 Task: For heading Use Italics EB Garamond with dark grey 1 1 colour & bold.  font size for heading20,  'Change the font style of data to'Impact and font size to 12,  Change the alignment of both headline & data to Align center.  In the sheet  CashExpenses templates
Action: Mouse moved to (84, 137)
Screenshot: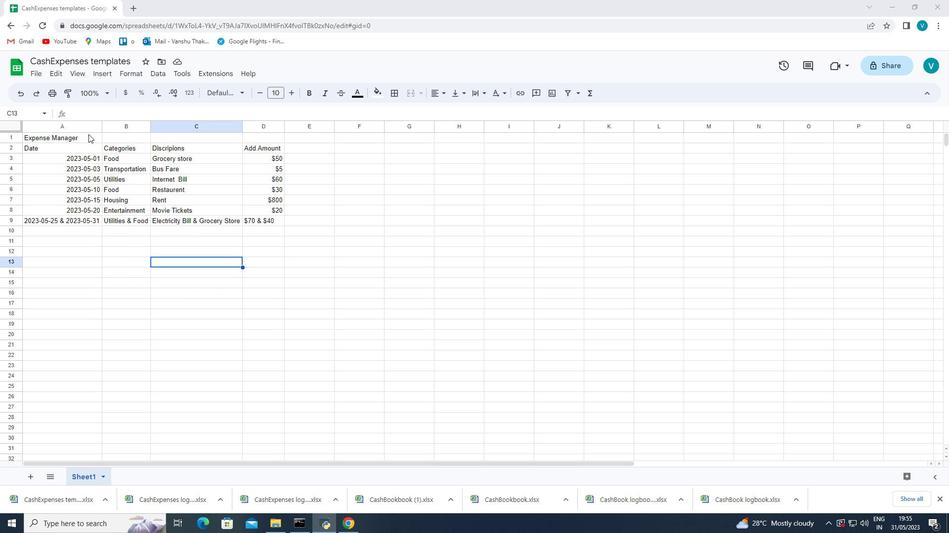 
Action: Mouse pressed left at (84, 137)
Screenshot: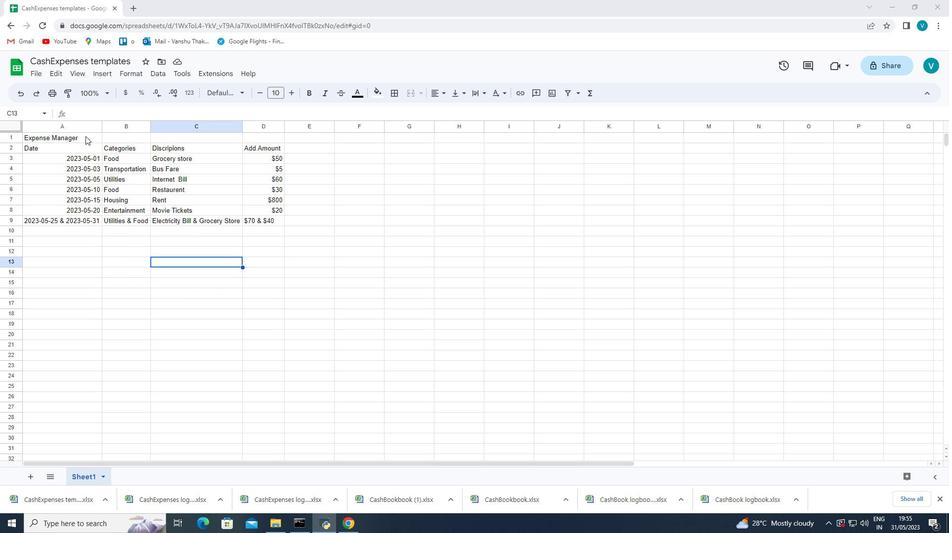 
Action: Mouse moved to (225, 95)
Screenshot: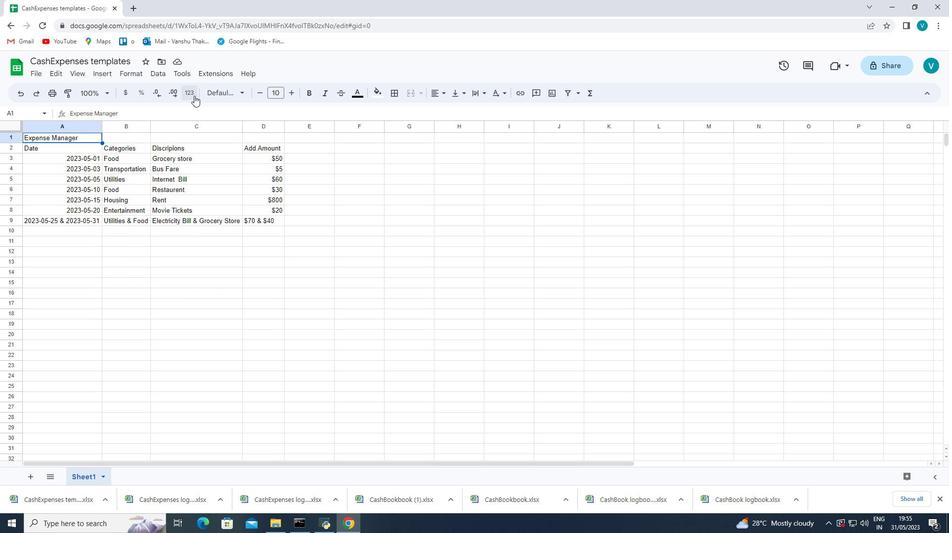 
Action: Mouse pressed left at (225, 95)
Screenshot: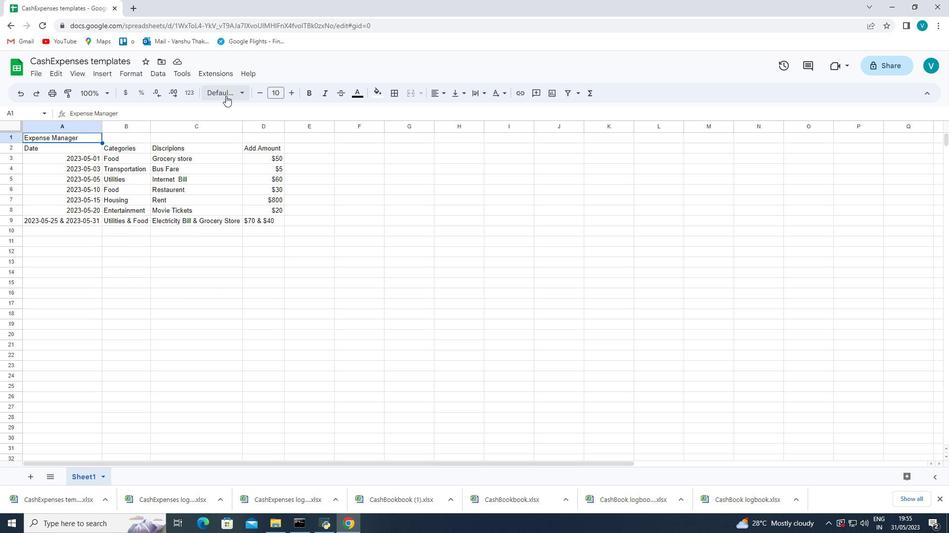 
Action: Mouse moved to (263, 222)
Screenshot: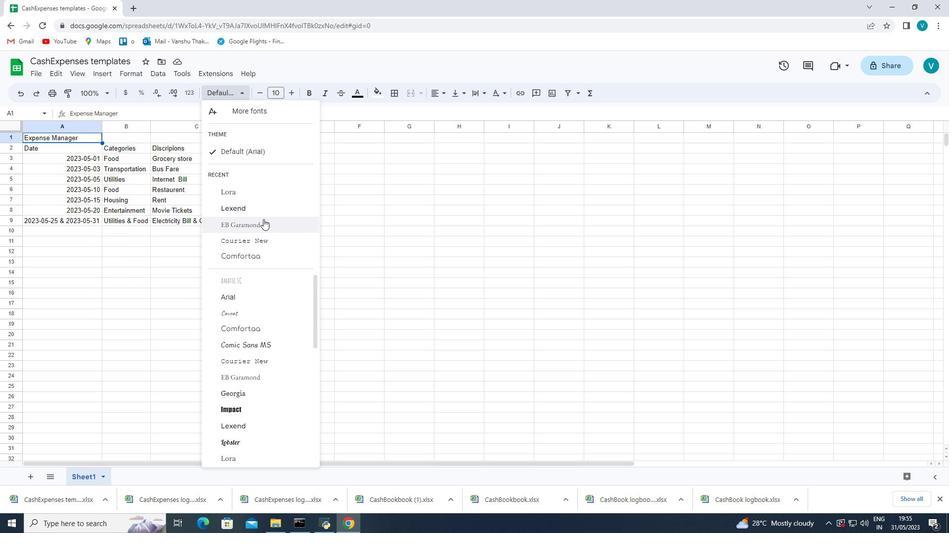 
Action: Mouse pressed left at (263, 222)
Screenshot: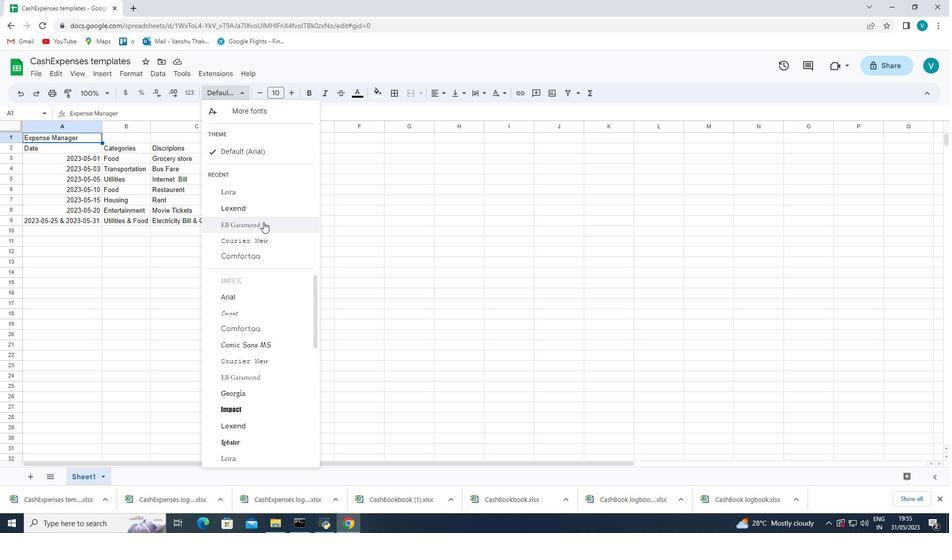 
Action: Mouse moved to (363, 92)
Screenshot: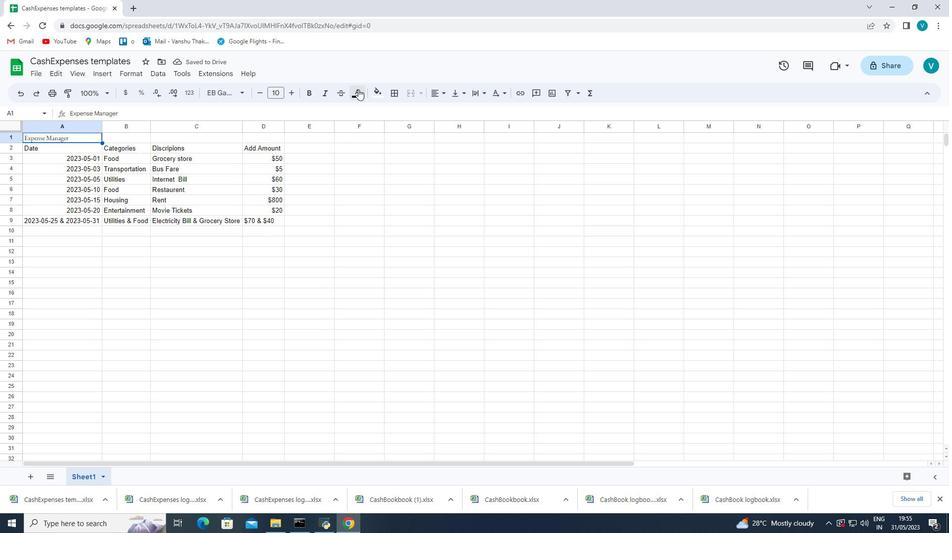 
Action: Mouse pressed left at (363, 92)
Screenshot: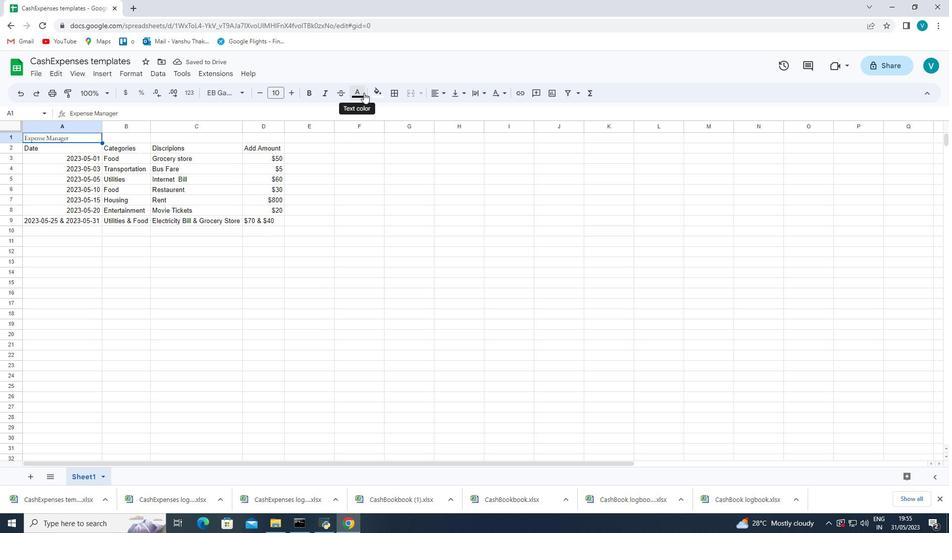 
Action: Mouse moved to (400, 129)
Screenshot: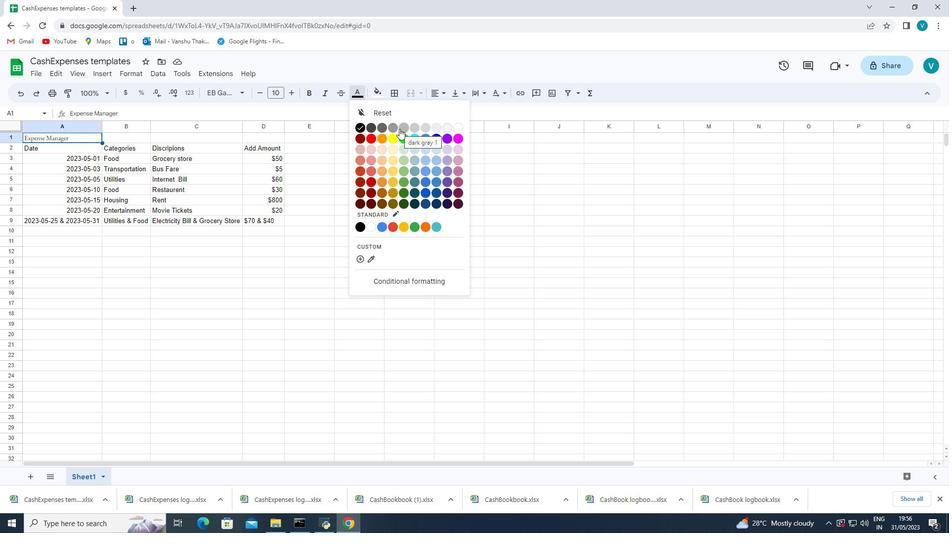 
Action: Mouse pressed left at (400, 129)
Screenshot: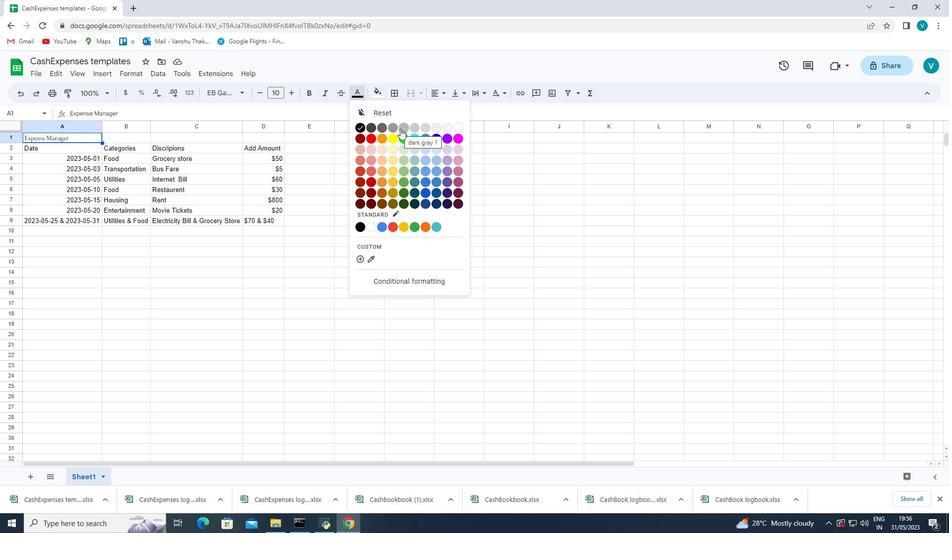 
Action: Mouse moved to (302, 92)
Screenshot: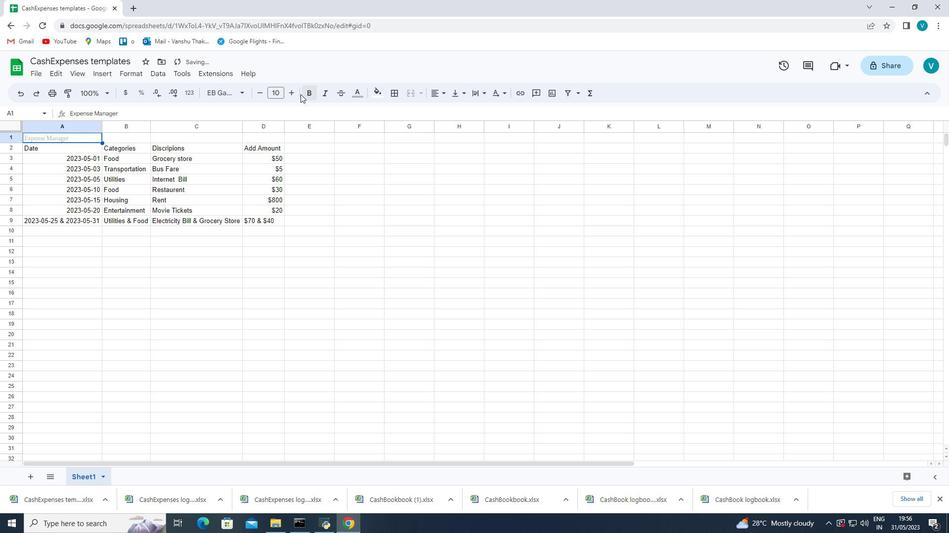 
Action: Mouse pressed left at (302, 92)
Screenshot: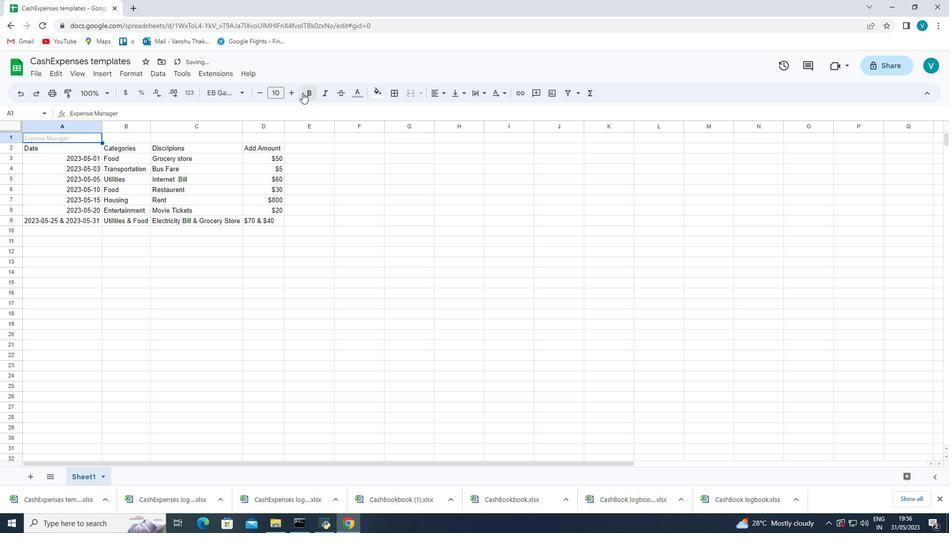
Action: Mouse moved to (289, 94)
Screenshot: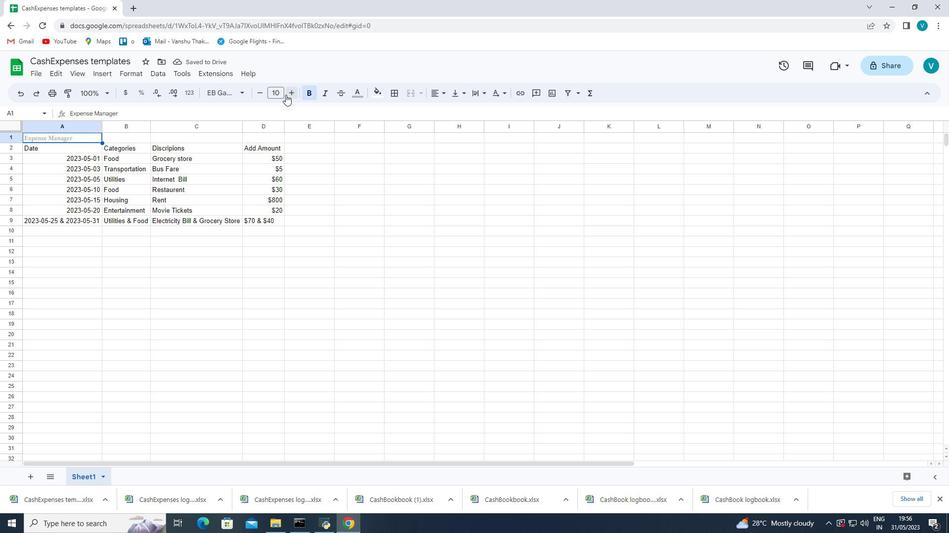
Action: Mouse pressed left at (289, 94)
Screenshot: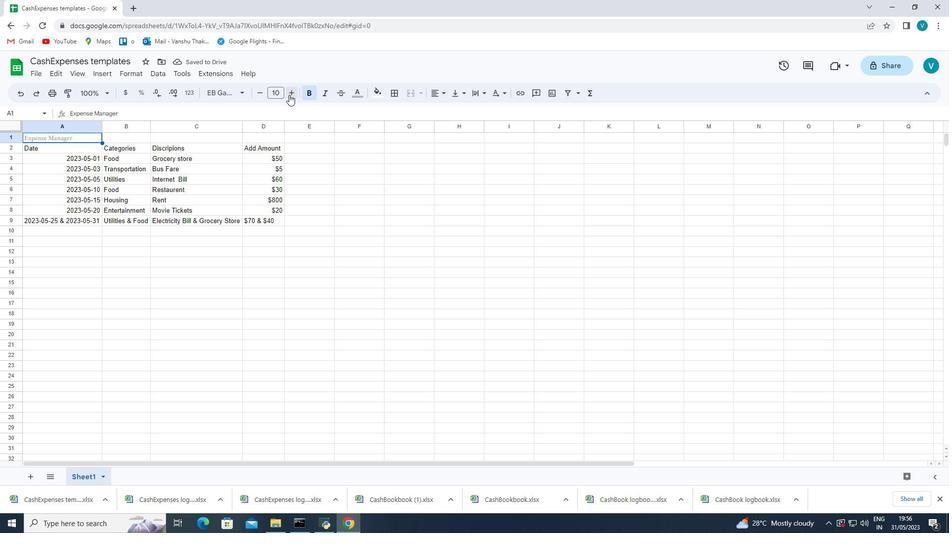 
Action: Mouse pressed left at (289, 94)
Screenshot: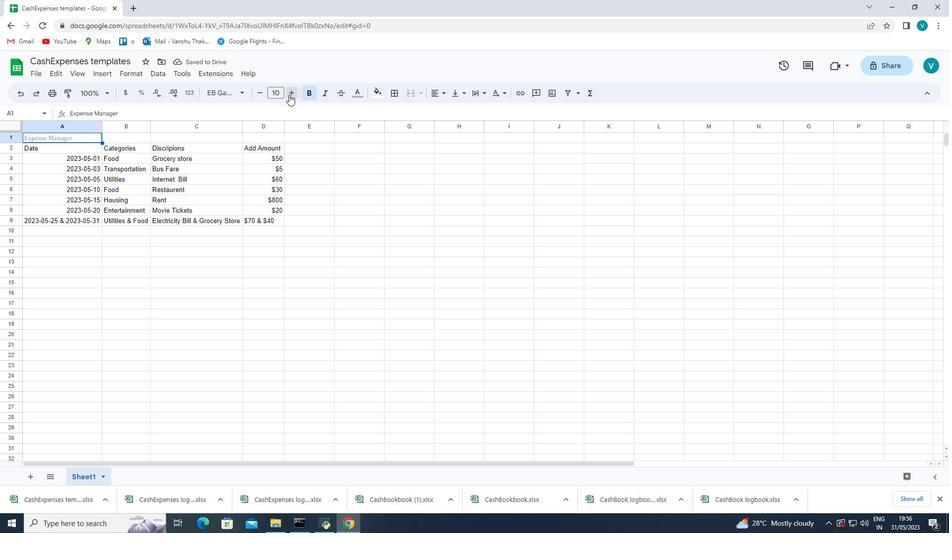 
Action: Mouse pressed left at (289, 94)
Screenshot: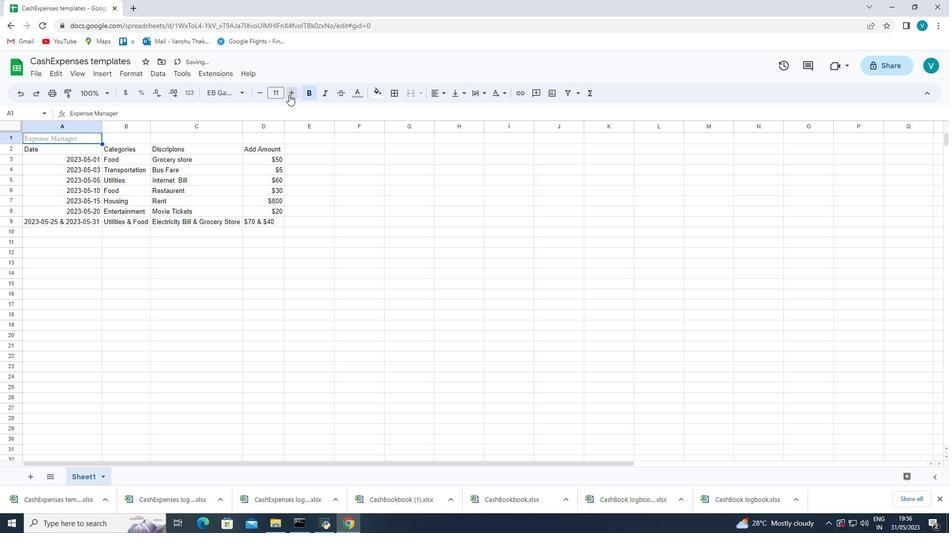 
Action: Mouse pressed left at (289, 94)
Screenshot: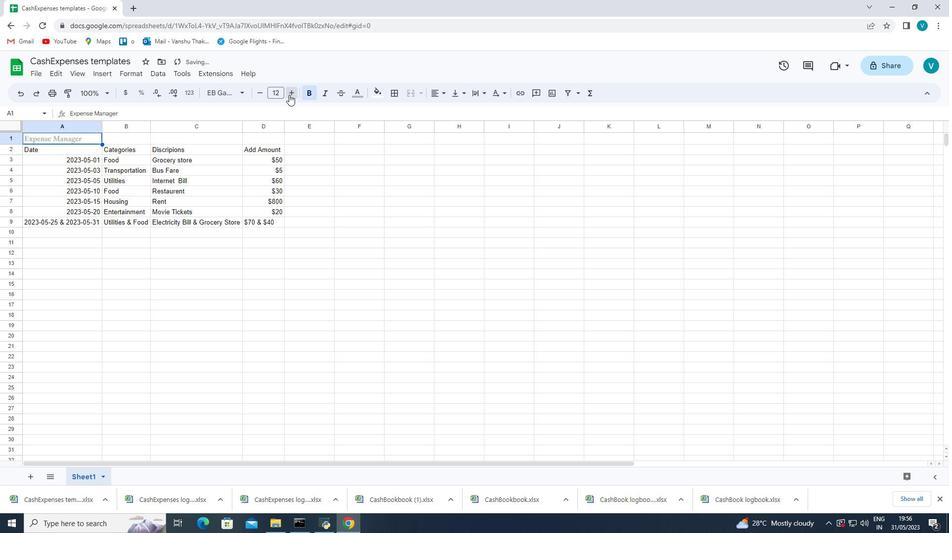 
Action: Mouse pressed left at (289, 94)
Screenshot: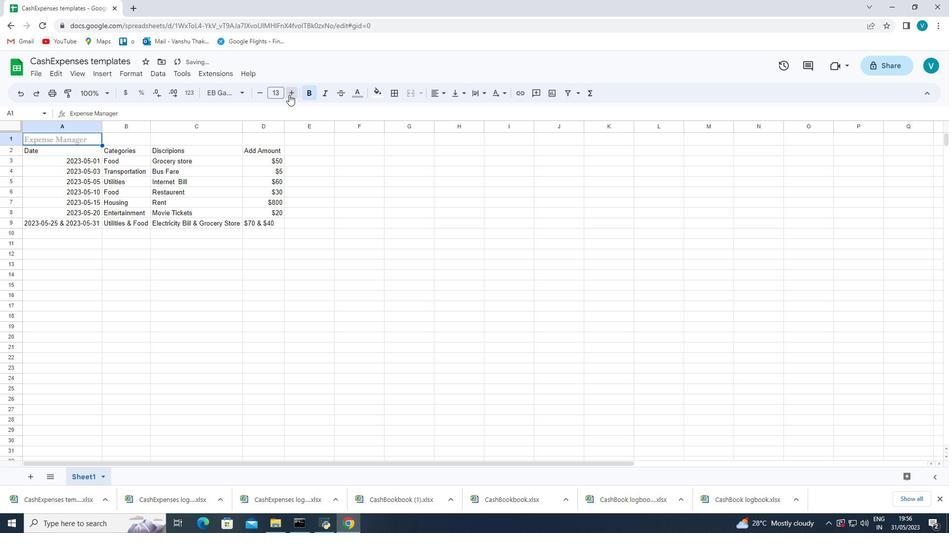 
Action: Mouse pressed left at (289, 94)
Screenshot: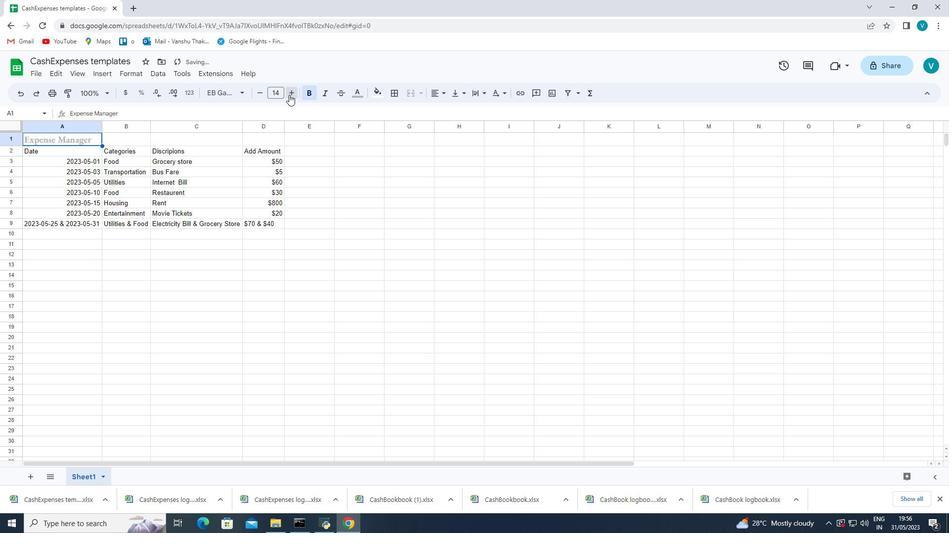
Action: Mouse pressed left at (289, 94)
Screenshot: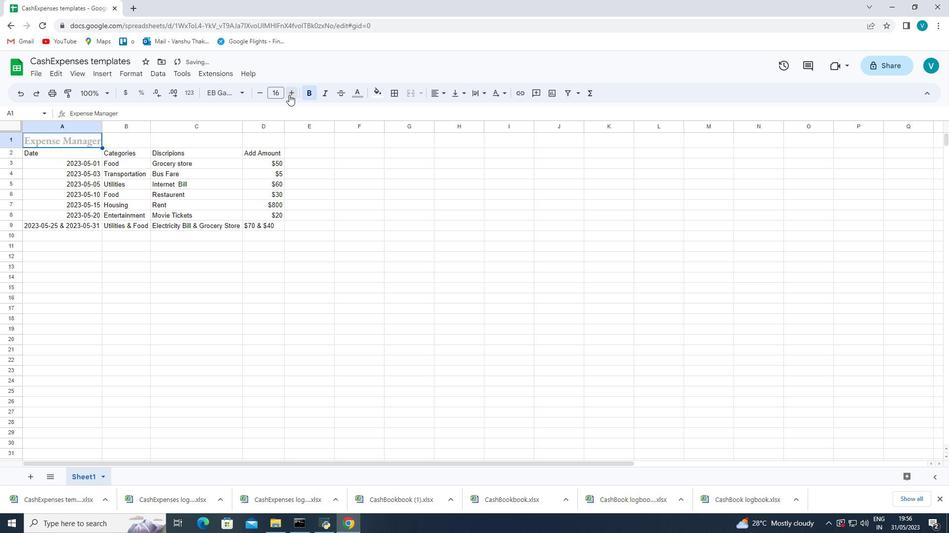 
Action: Mouse pressed left at (289, 94)
Screenshot: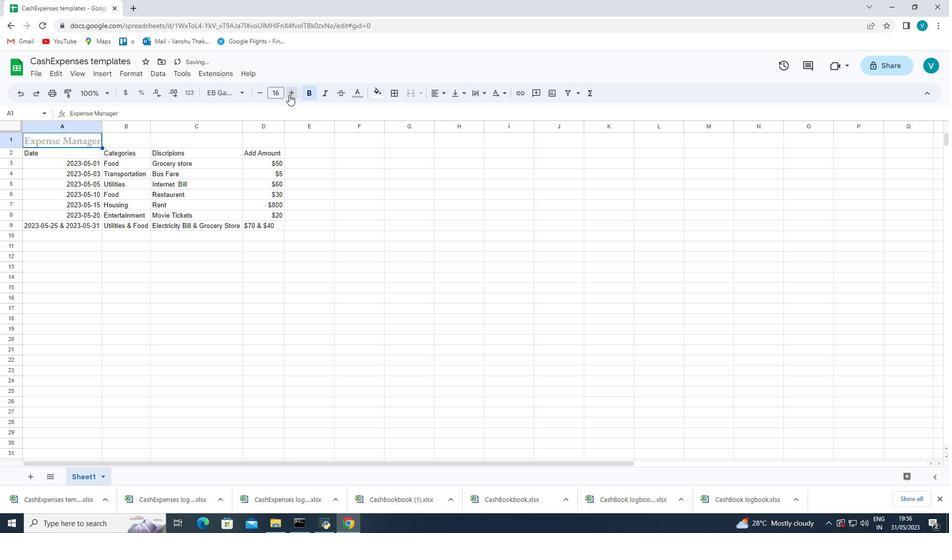 
Action: Mouse pressed left at (289, 94)
Screenshot: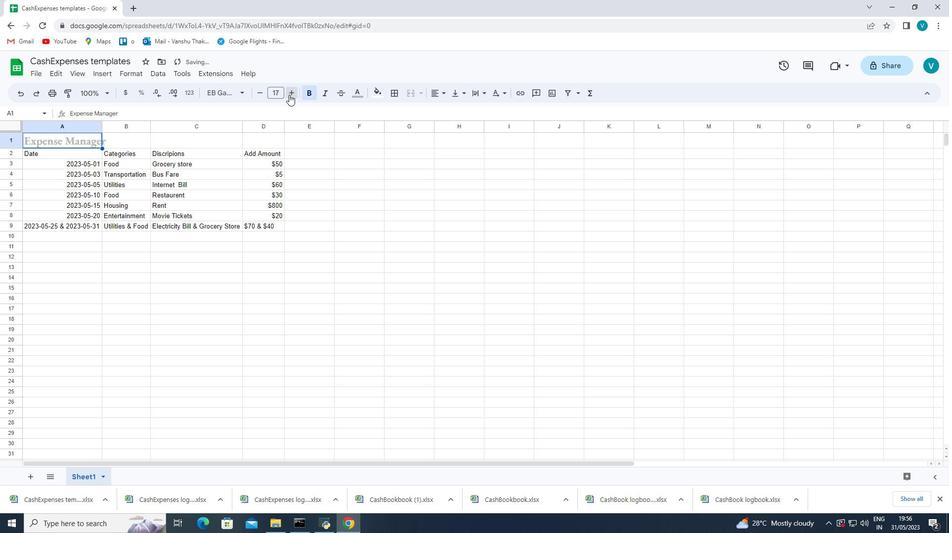 
Action: Mouse pressed left at (289, 94)
Screenshot: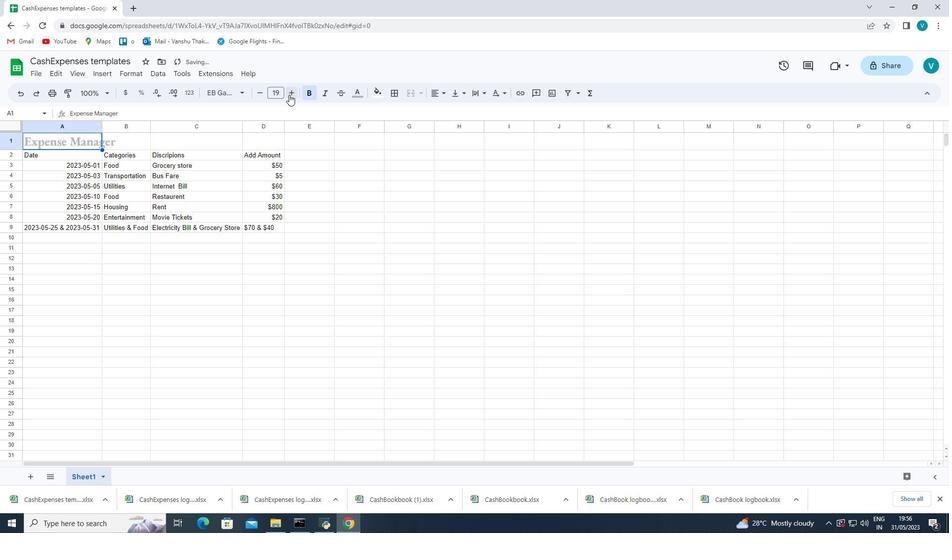 
Action: Mouse moved to (325, 182)
Screenshot: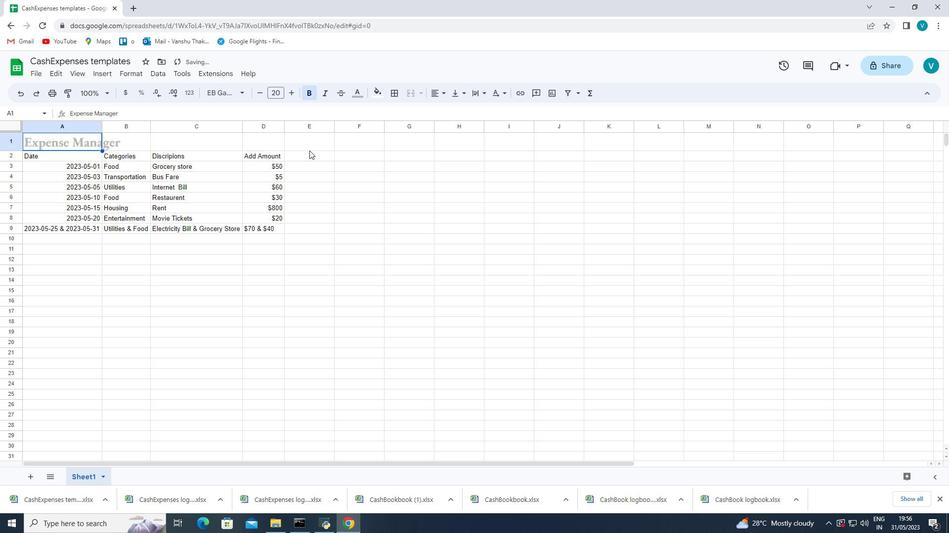 
Action: Mouse pressed left at (325, 182)
Screenshot: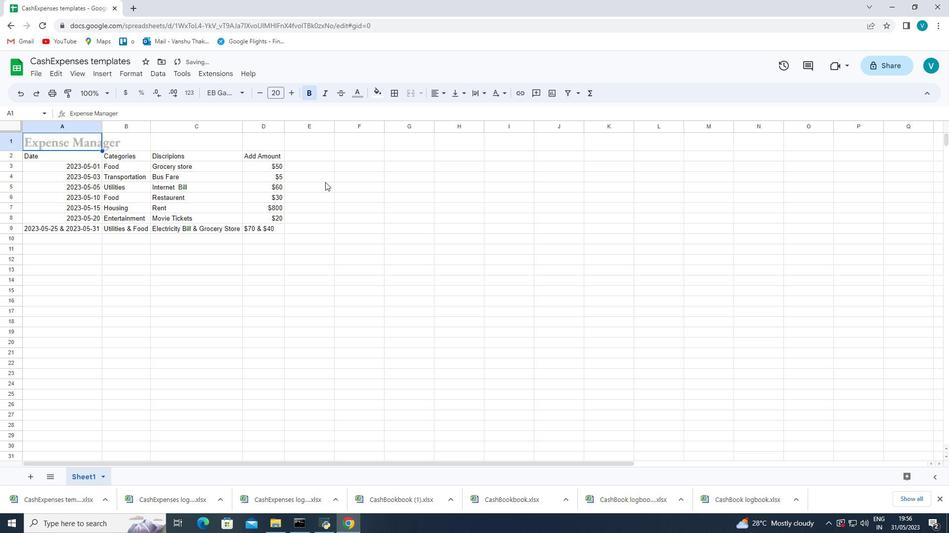 
Action: Mouse moved to (64, 157)
Screenshot: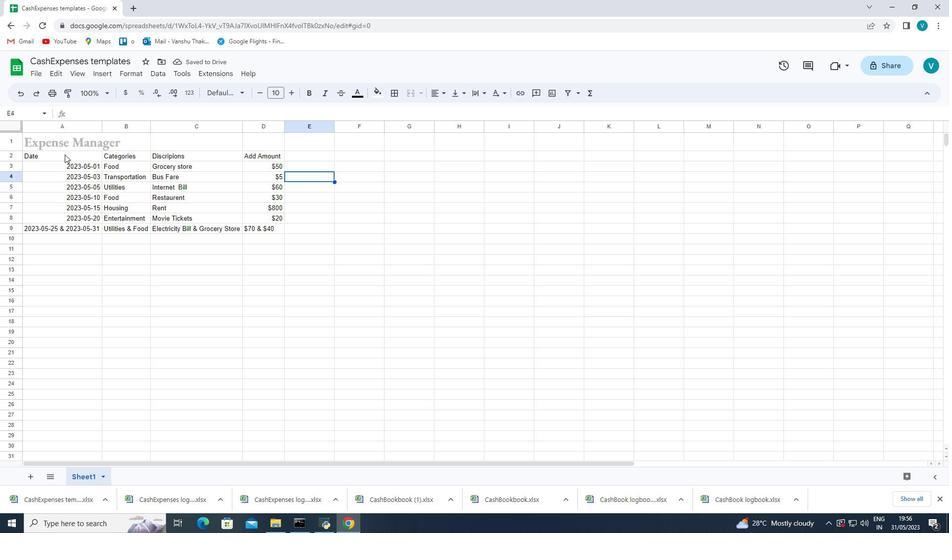 
Action: Mouse pressed left at (64, 157)
Screenshot: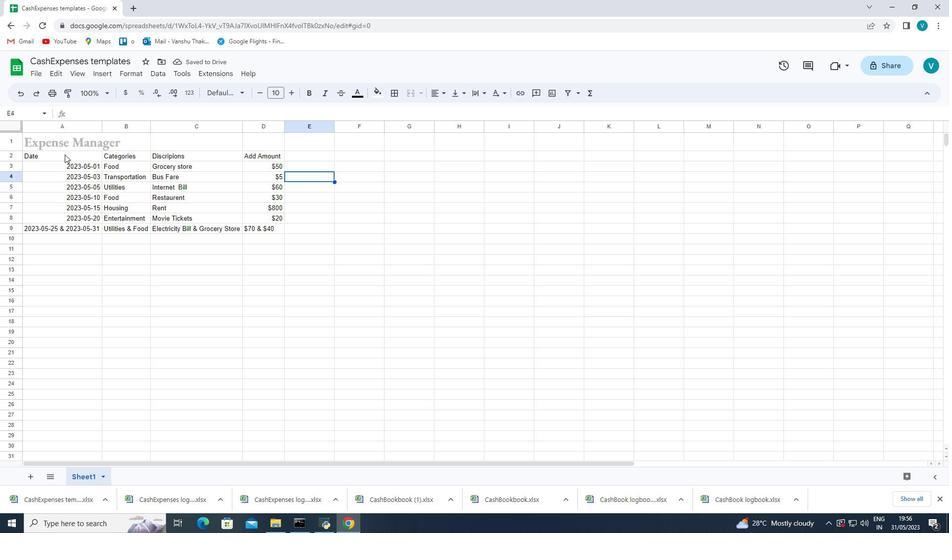 
Action: Mouse moved to (222, 96)
Screenshot: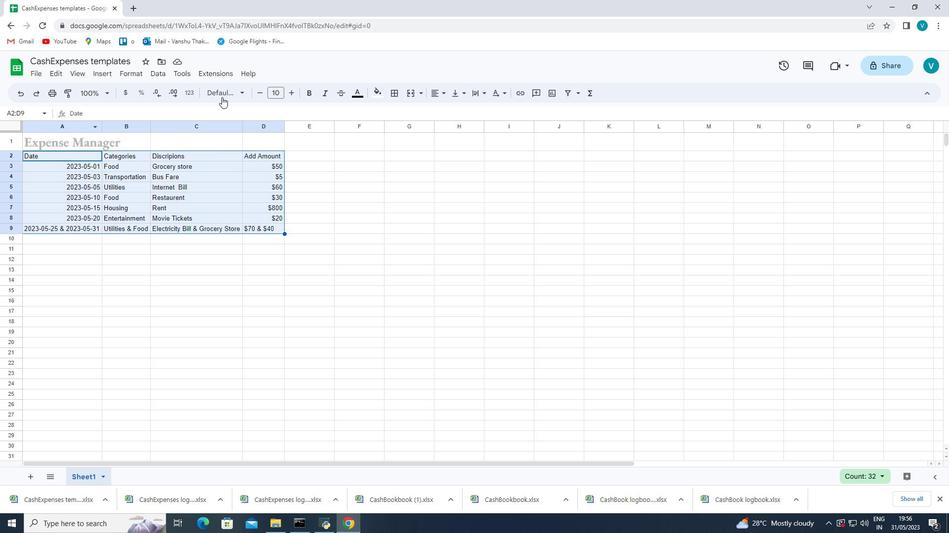 
Action: Mouse pressed left at (222, 96)
Screenshot: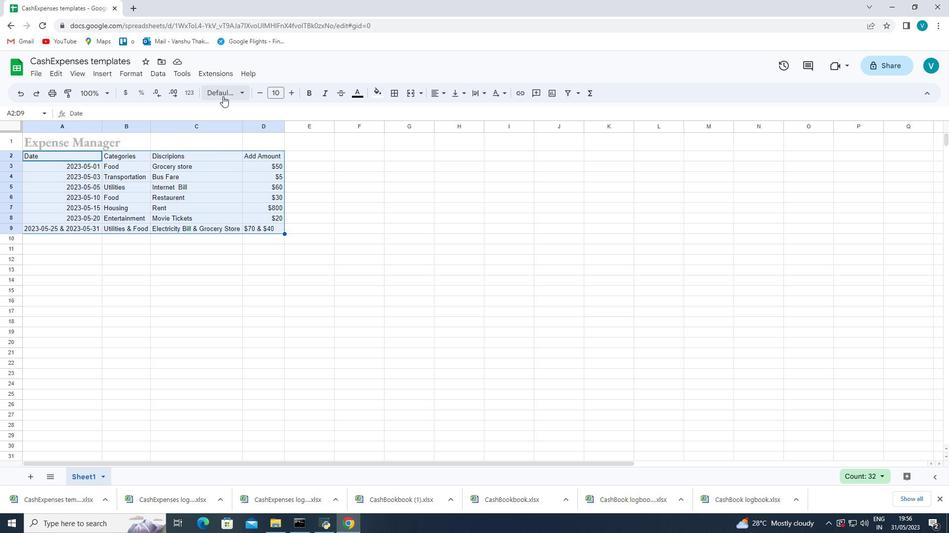 
Action: Mouse moved to (249, 408)
Screenshot: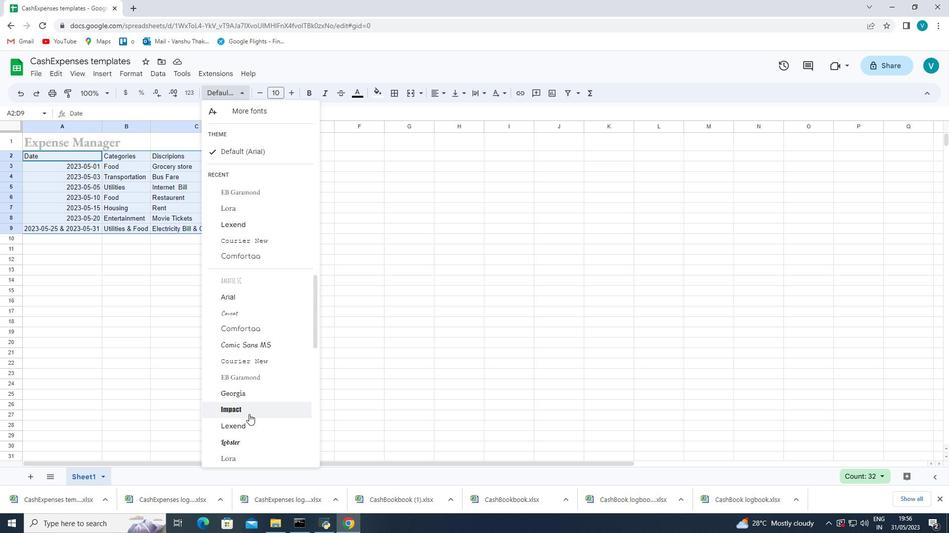 
Action: Mouse pressed left at (249, 408)
Screenshot: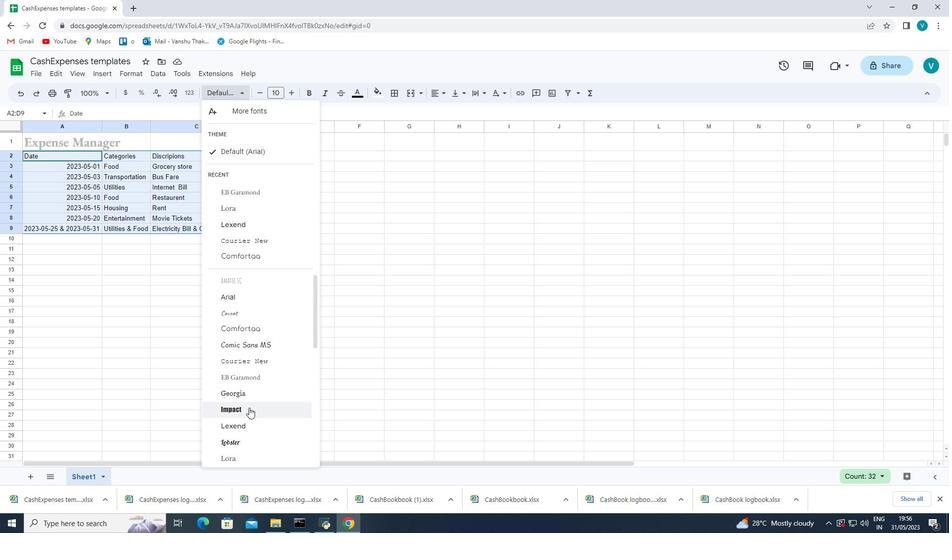 
Action: Mouse moved to (294, 88)
Screenshot: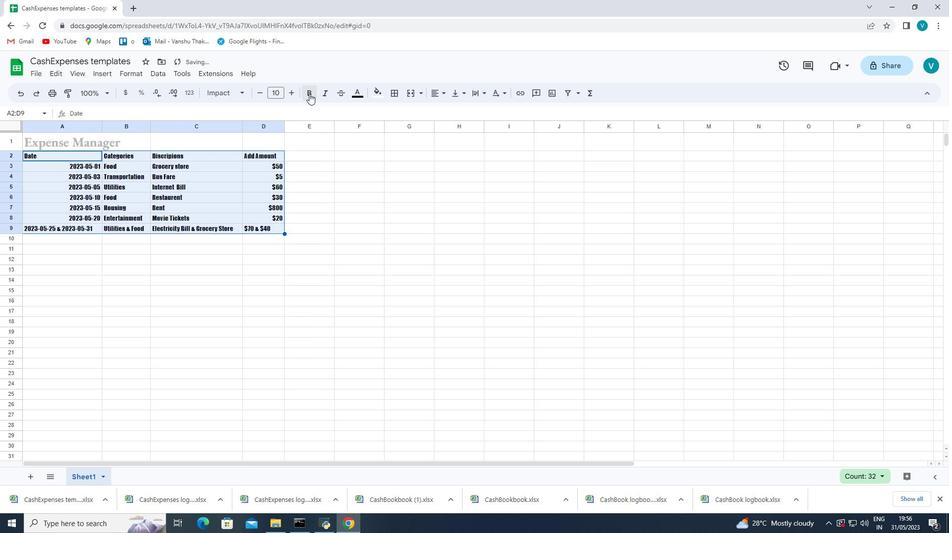 
Action: Mouse pressed left at (294, 88)
Screenshot: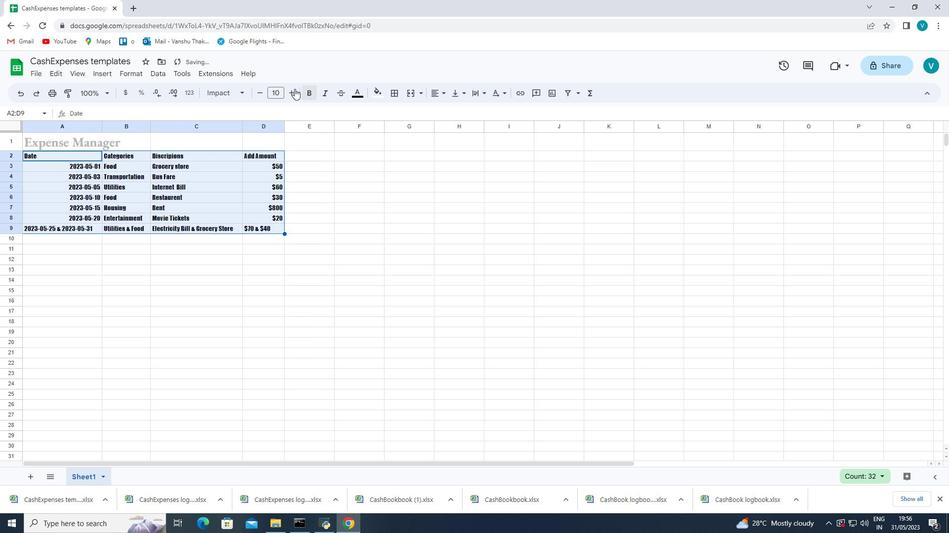 
Action: Mouse pressed left at (294, 88)
Screenshot: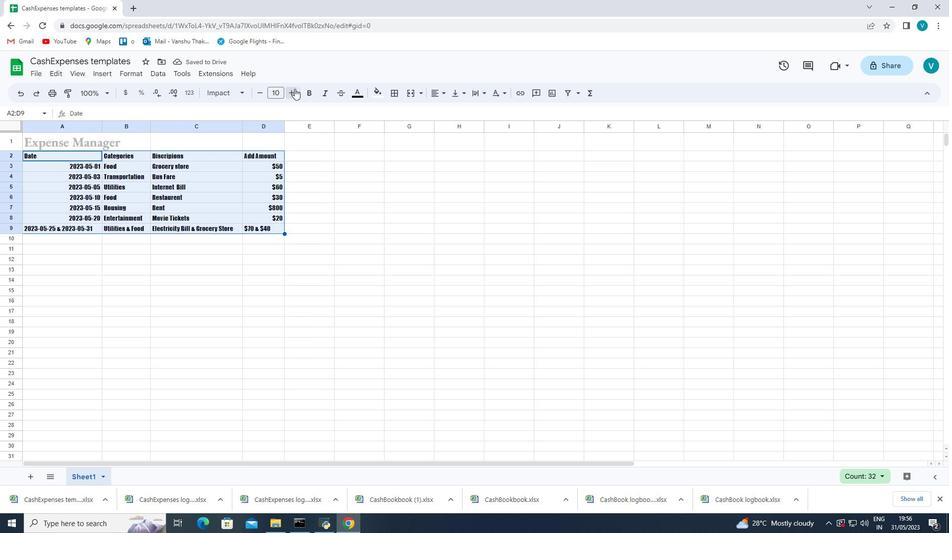 
Action: Mouse moved to (387, 243)
Screenshot: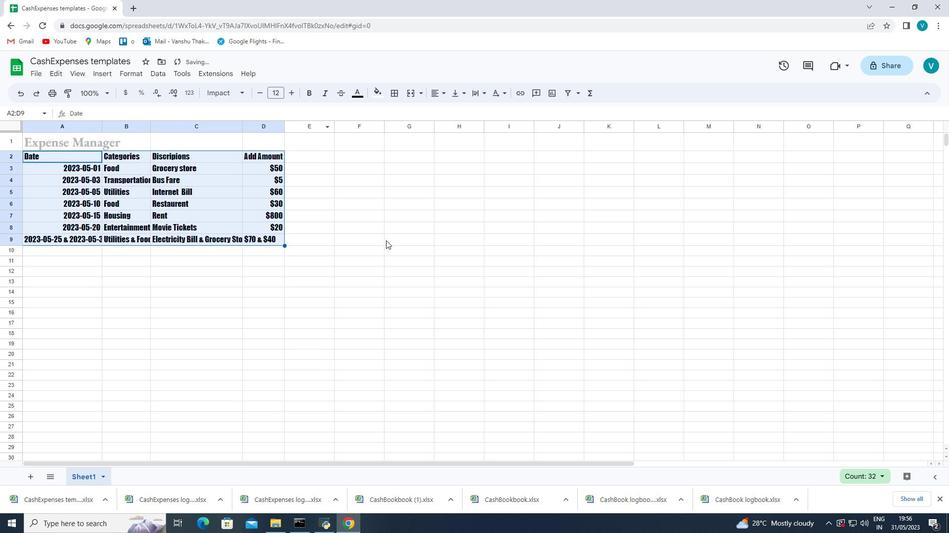 
Action: Mouse pressed left at (387, 243)
Screenshot: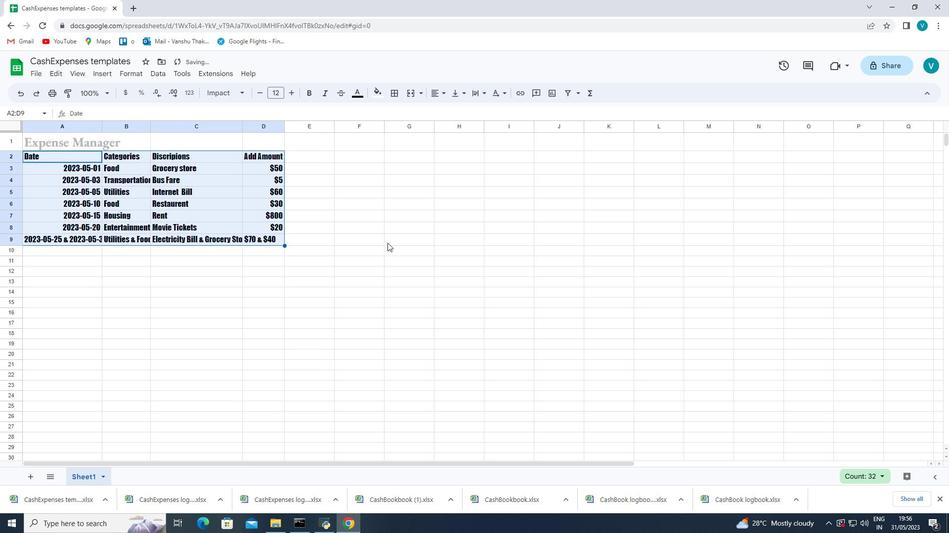 
Action: Mouse moved to (77, 144)
Screenshot: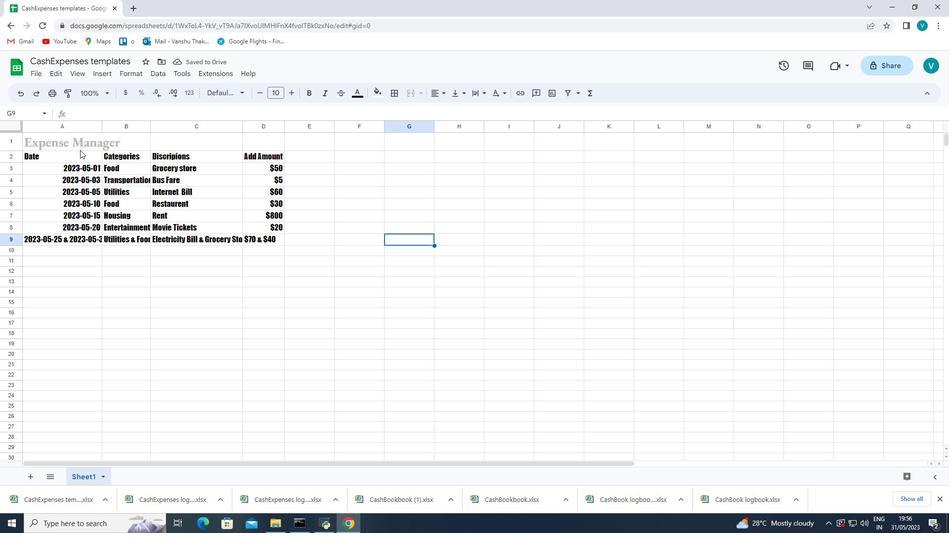 
Action: Mouse pressed left at (77, 144)
Screenshot: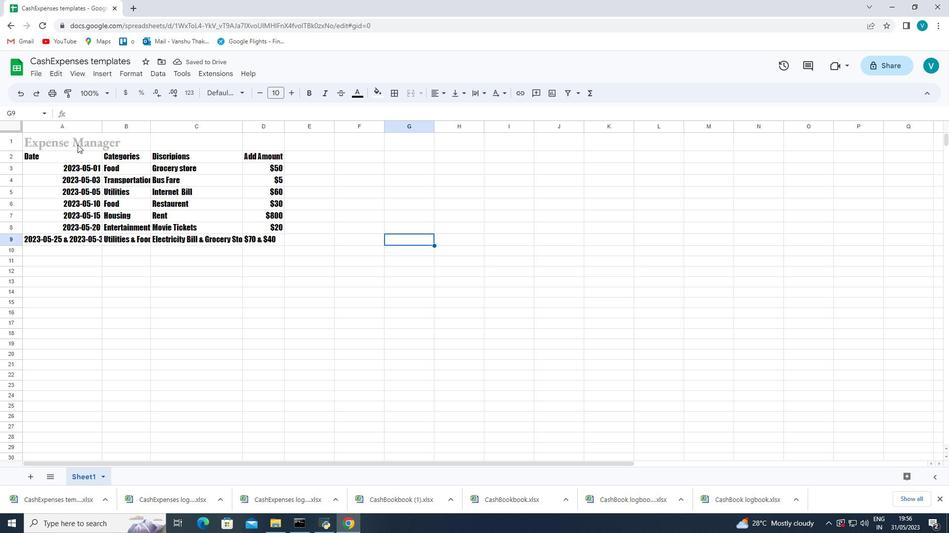 
Action: Mouse moved to (442, 92)
Screenshot: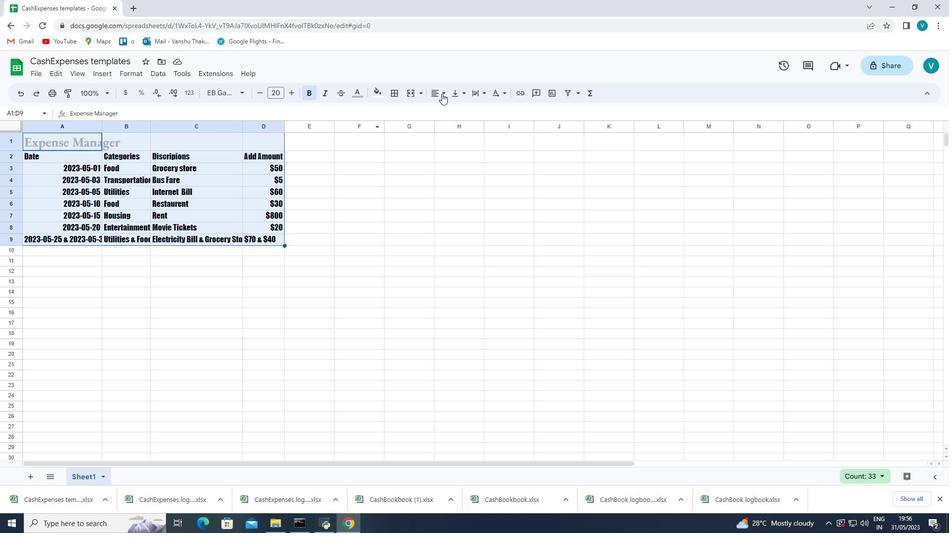 
Action: Mouse pressed left at (442, 92)
Screenshot: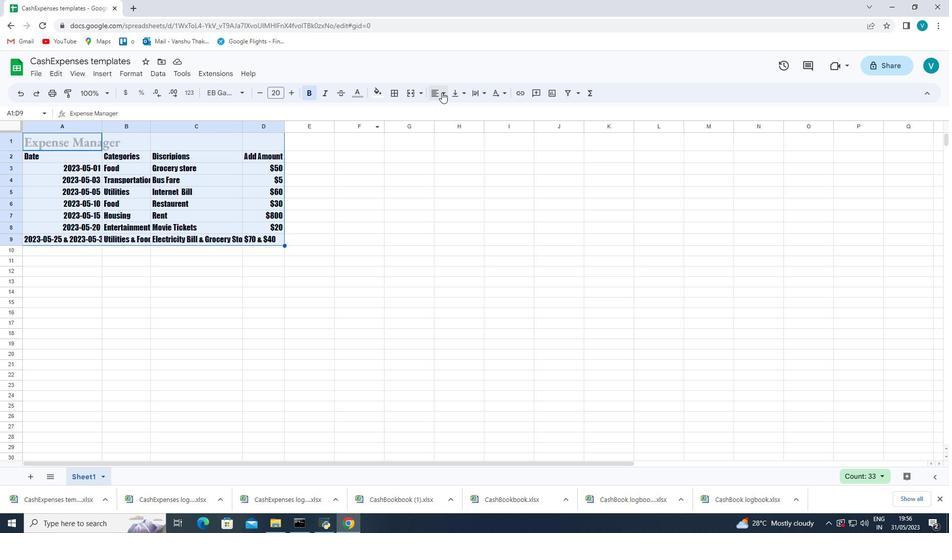 
Action: Mouse moved to (458, 112)
Screenshot: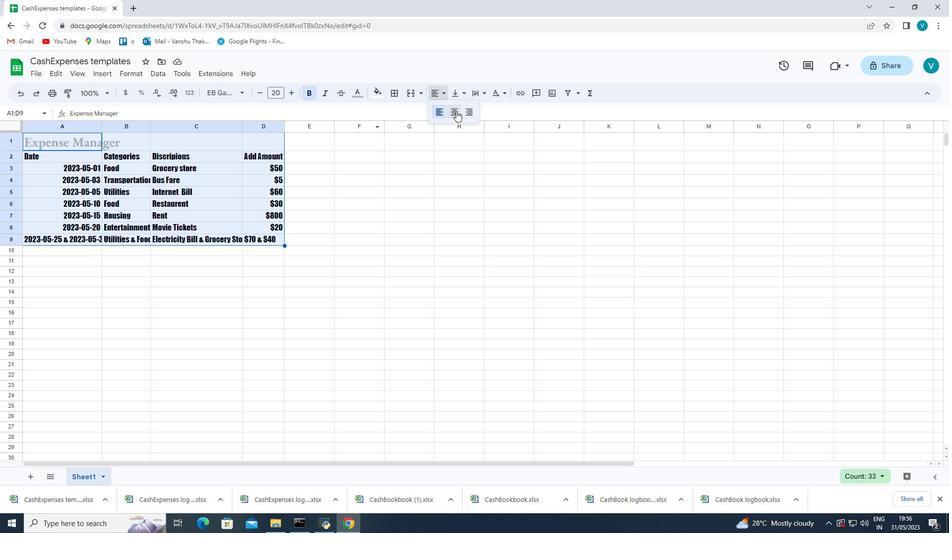 
Action: Mouse pressed left at (458, 112)
Screenshot: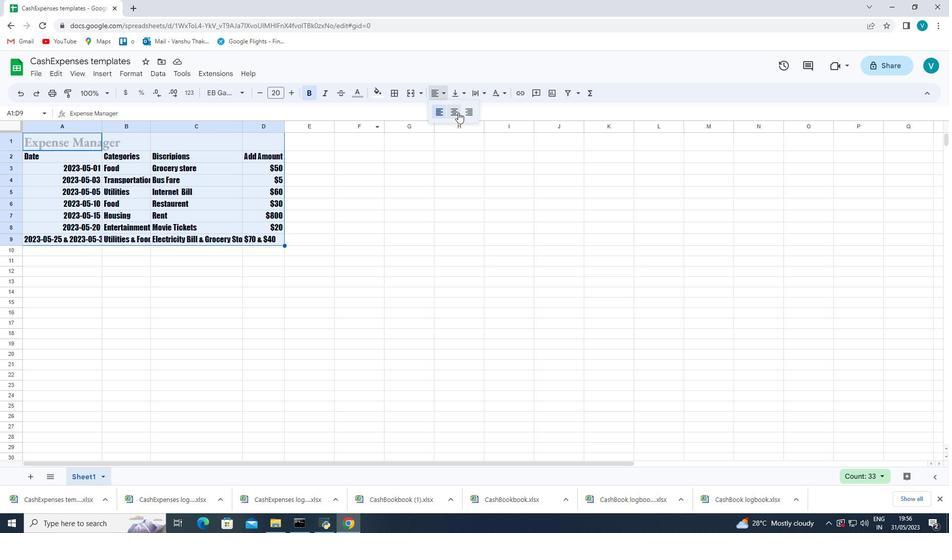 
Action: Mouse moved to (404, 214)
Screenshot: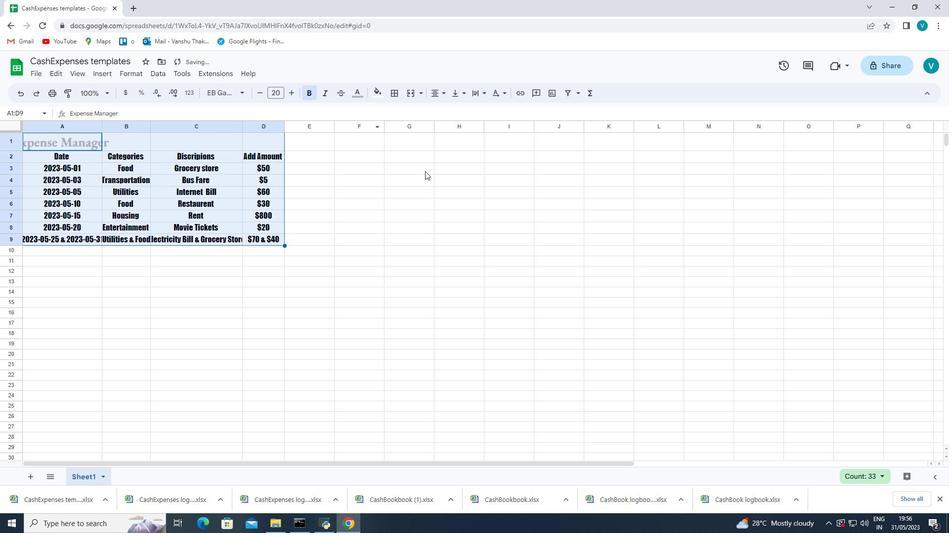 
Action: Mouse pressed left at (404, 214)
Screenshot: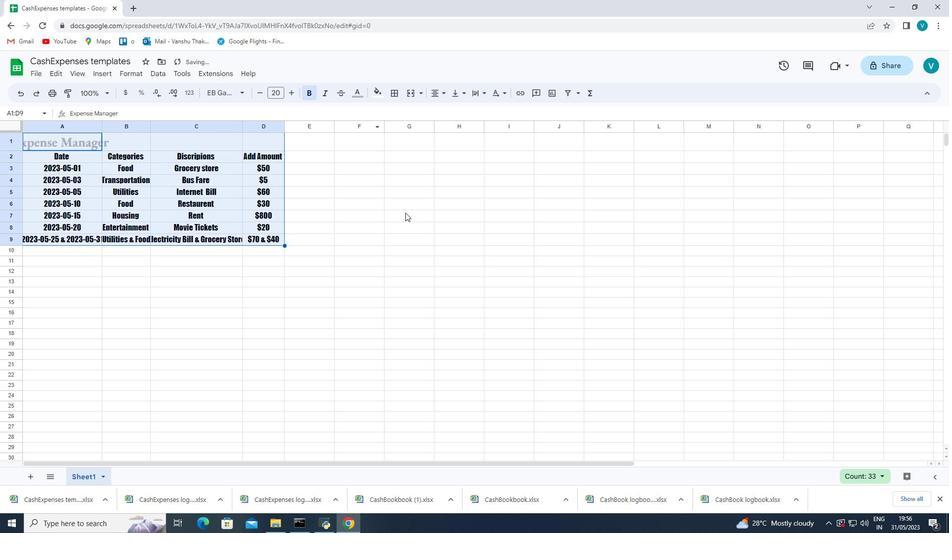 
Action: Mouse moved to (102, 128)
Screenshot: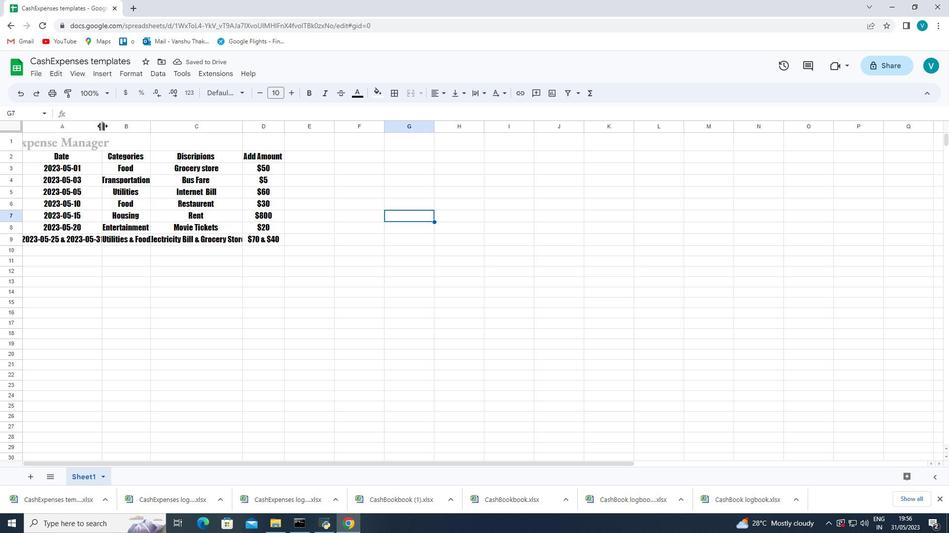 
Action: Mouse pressed left at (102, 128)
Screenshot: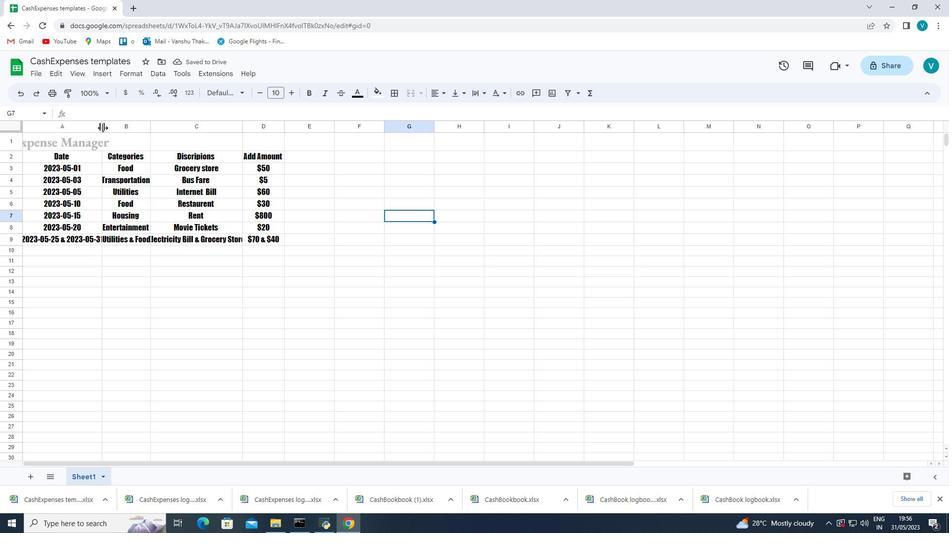 
Action: Mouse pressed left at (102, 128)
Screenshot: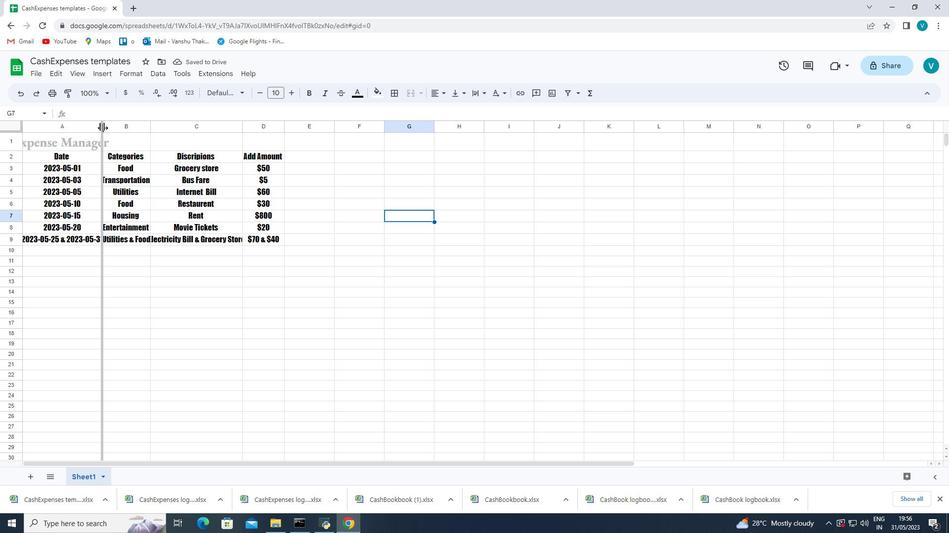 
Action: Mouse moved to (102, 125)
Screenshot: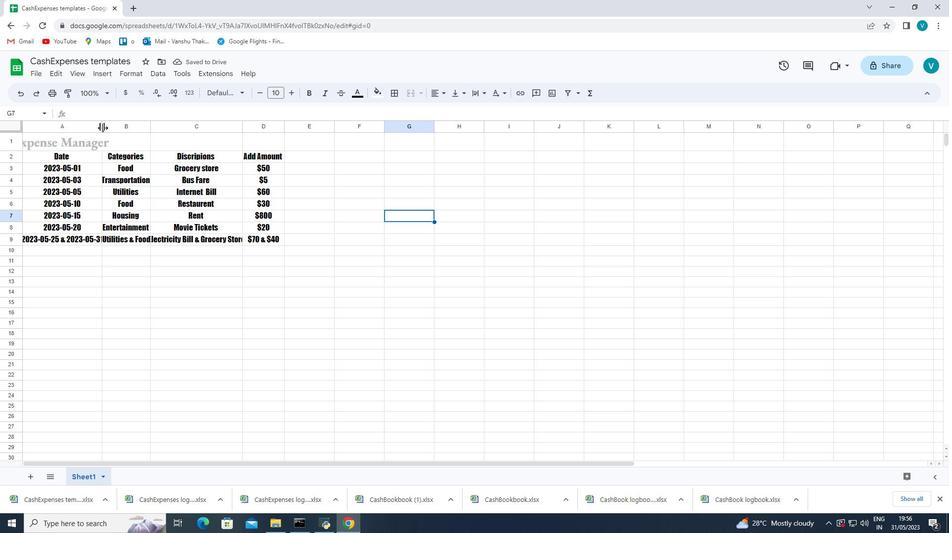
Action: Mouse pressed left at (102, 125)
Screenshot: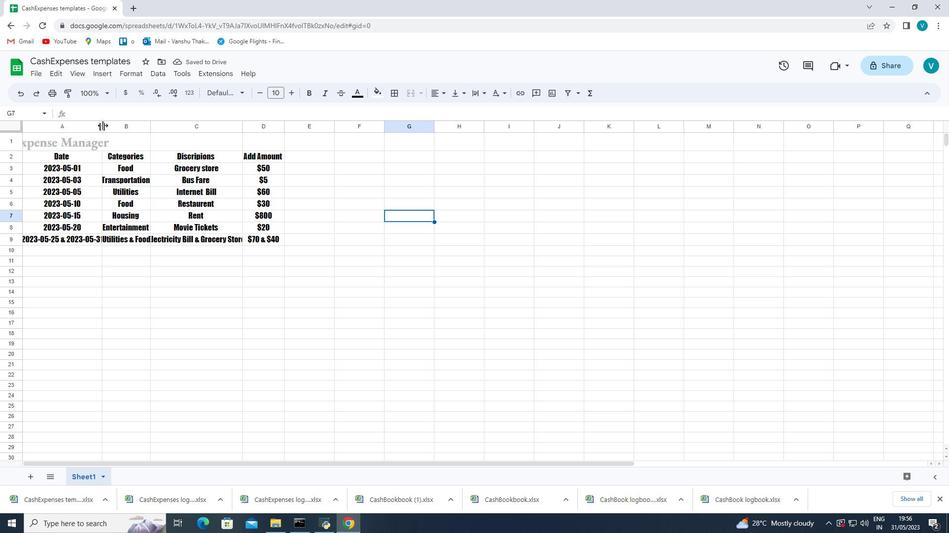 
Action: Mouse pressed left at (102, 125)
Screenshot: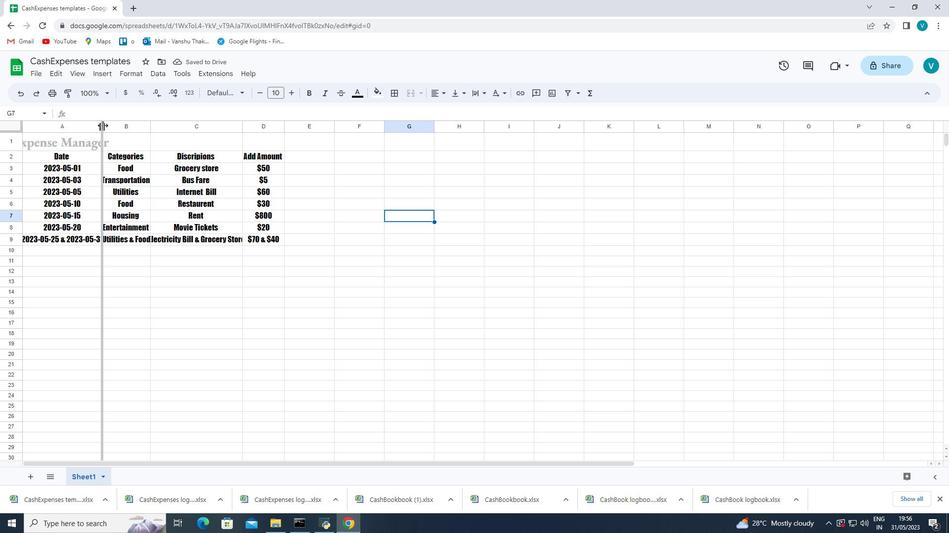 
Action: Mouse moved to (175, 127)
Screenshot: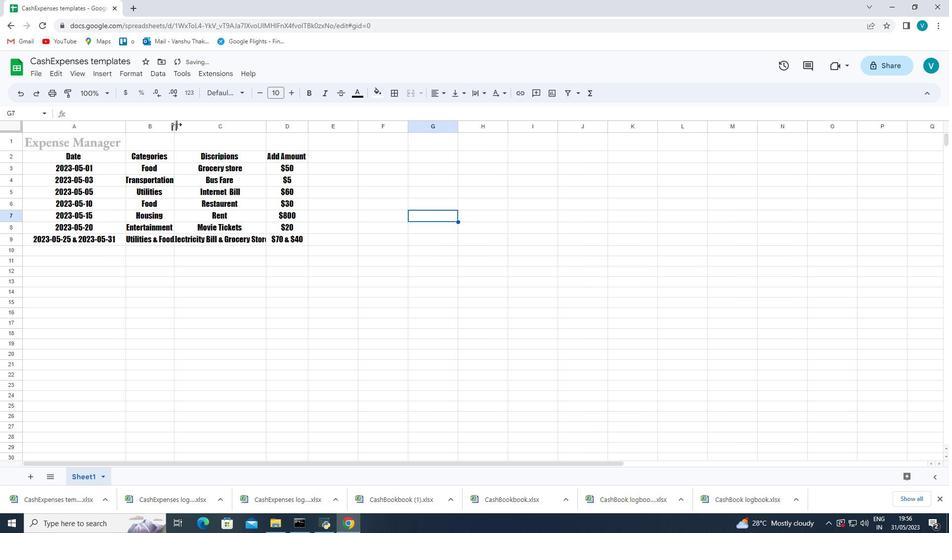 
Action: Mouse pressed left at (175, 127)
Screenshot: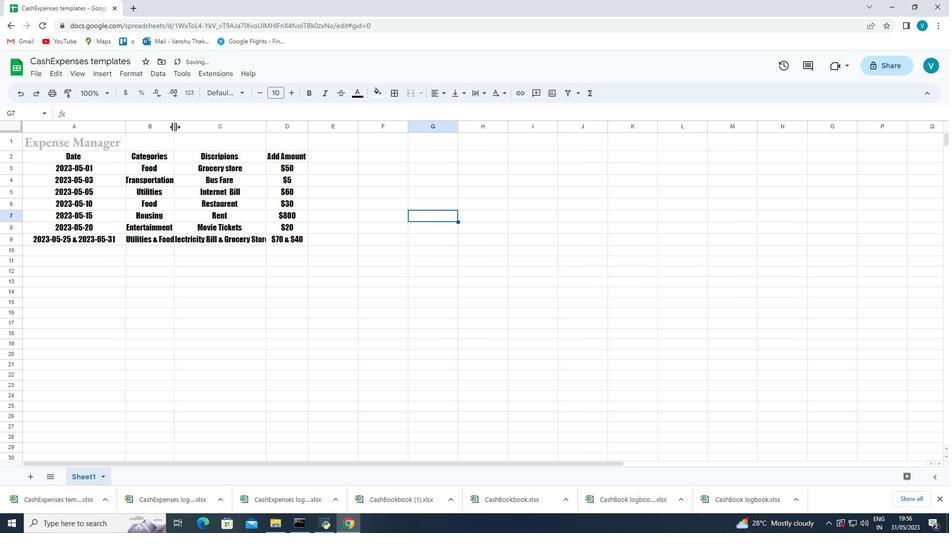 
Action: Mouse pressed left at (175, 127)
Screenshot: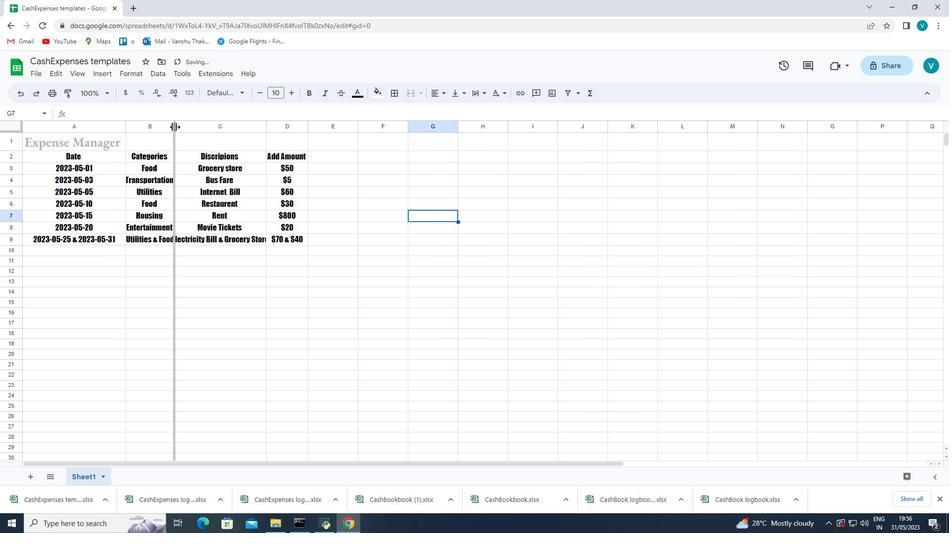 
Action: Mouse moved to (272, 127)
Screenshot: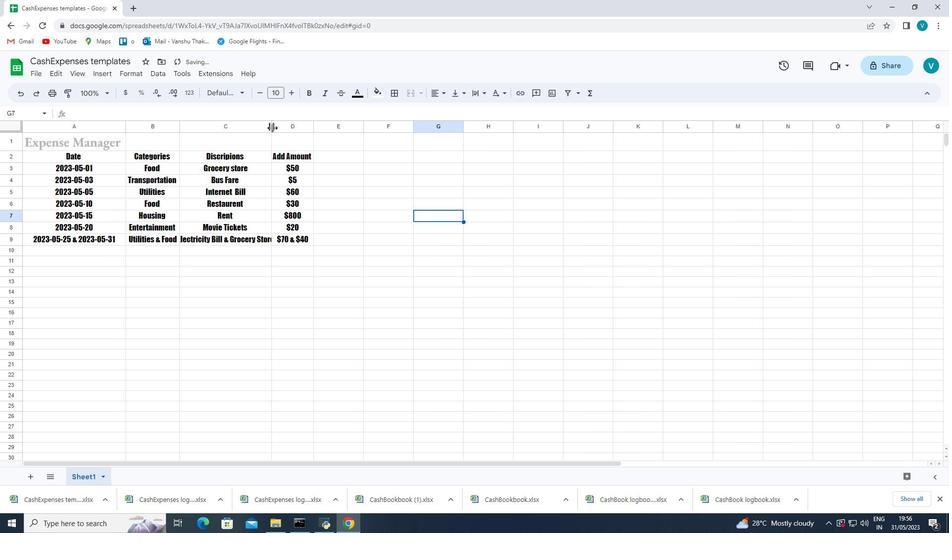 
Action: Mouse pressed left at (272, 127)
Screenshot: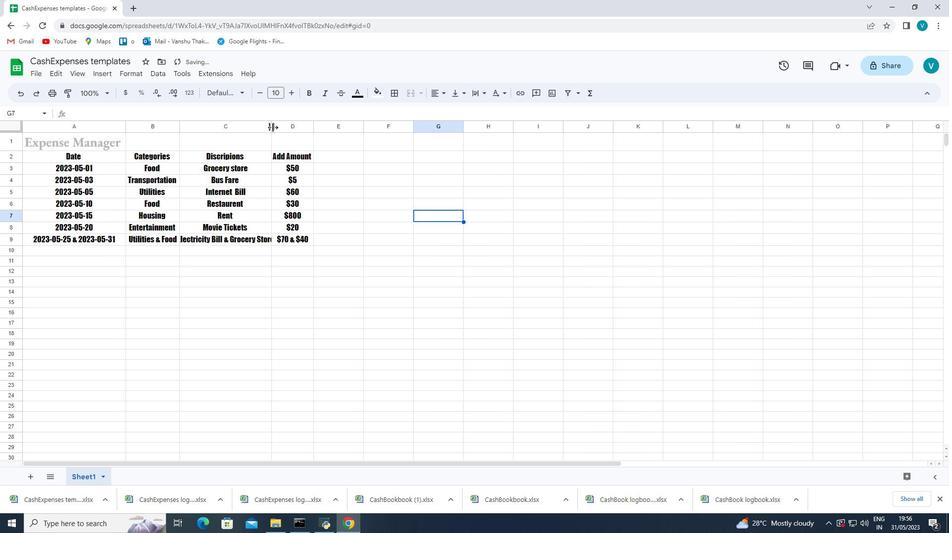 
Action: Mouse pressed left at (272, 127)
Screenshot: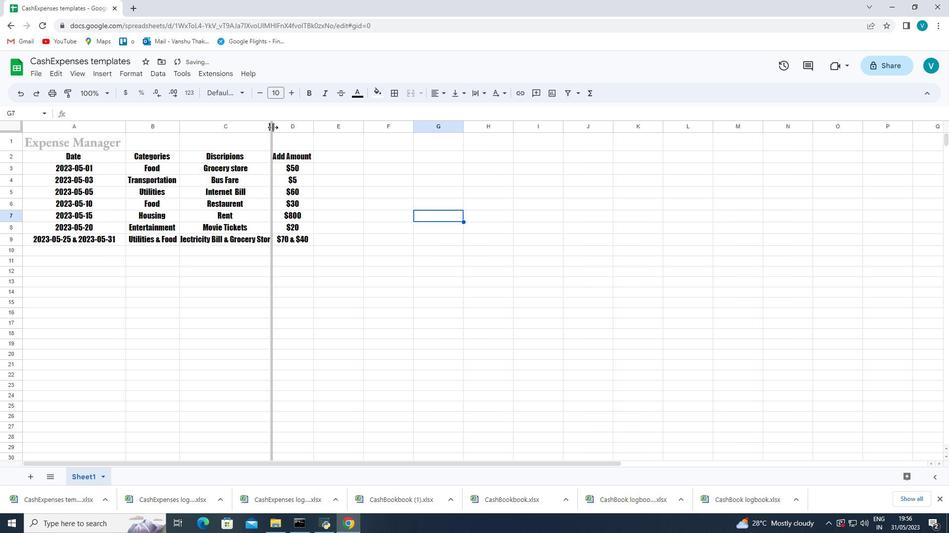 
Action: Mouse moved to (323, 125)
Screenshot: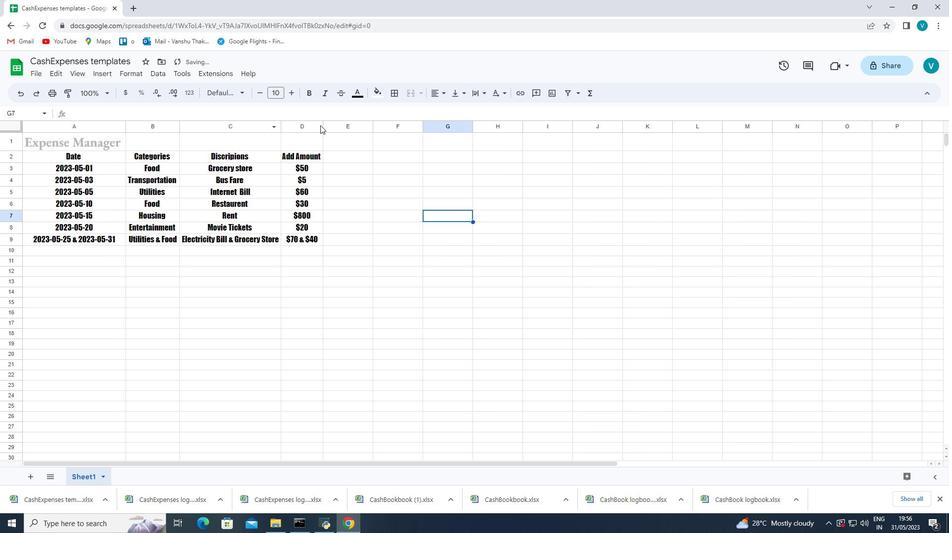 
Action: Mouse pressed left at (323, 125)
Screenshot: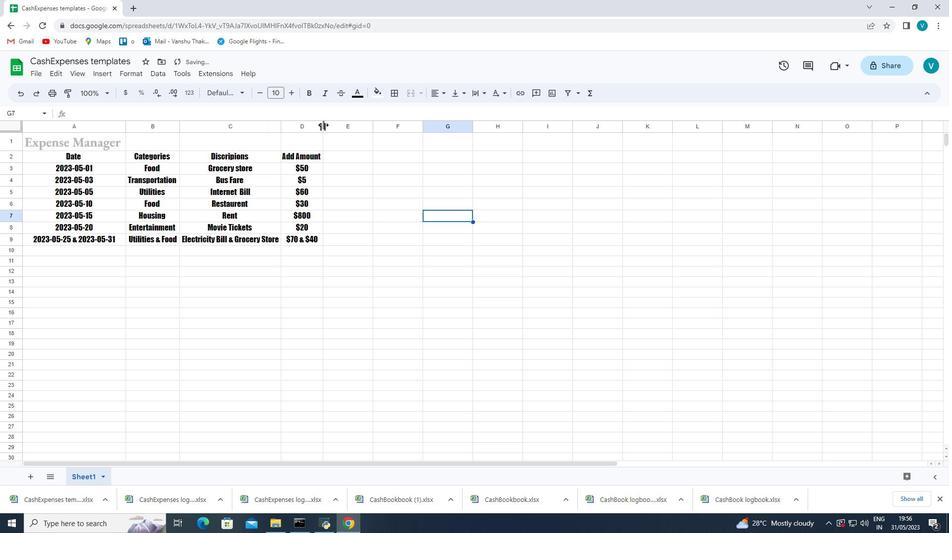 
Action: Mouse pressed left at (323, 125)
Screenshot: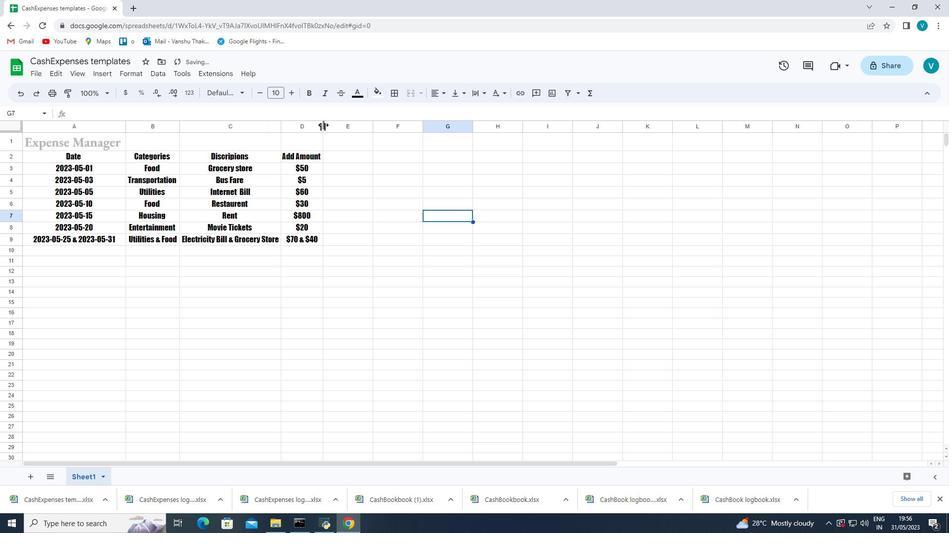 
Action: Mouse moved to (324, 294)
Screenshot: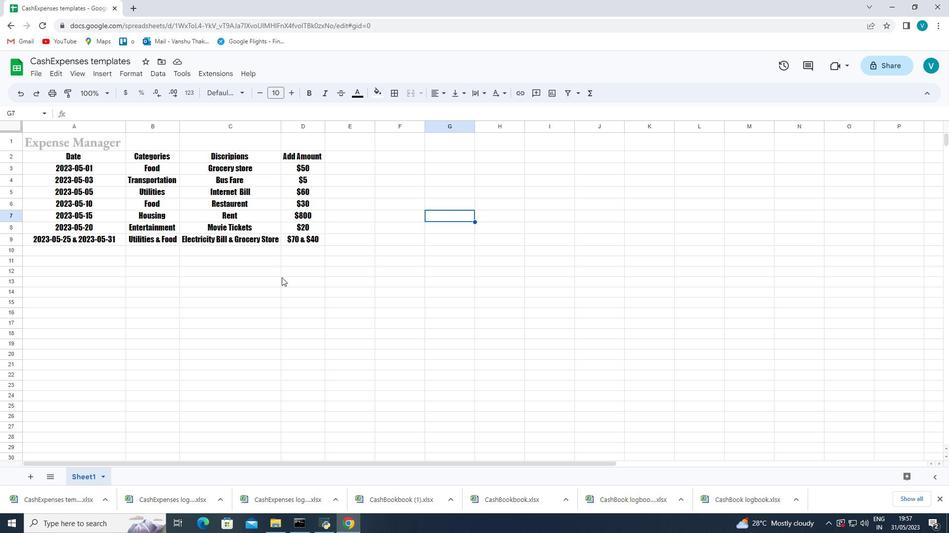 
Action: Mouse pressed left at (324, 294)
Screenshot: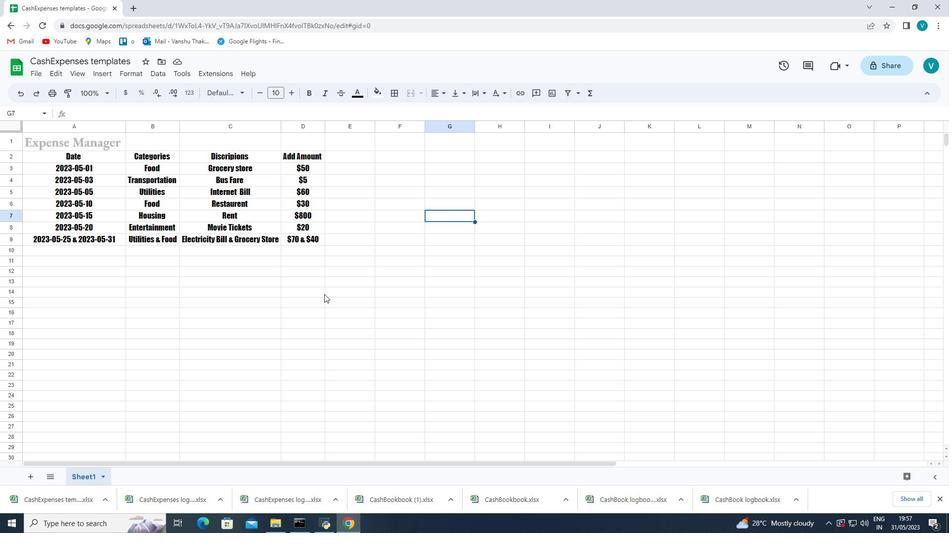 
Action: Mouse moved to (38, 72)
Screenshot: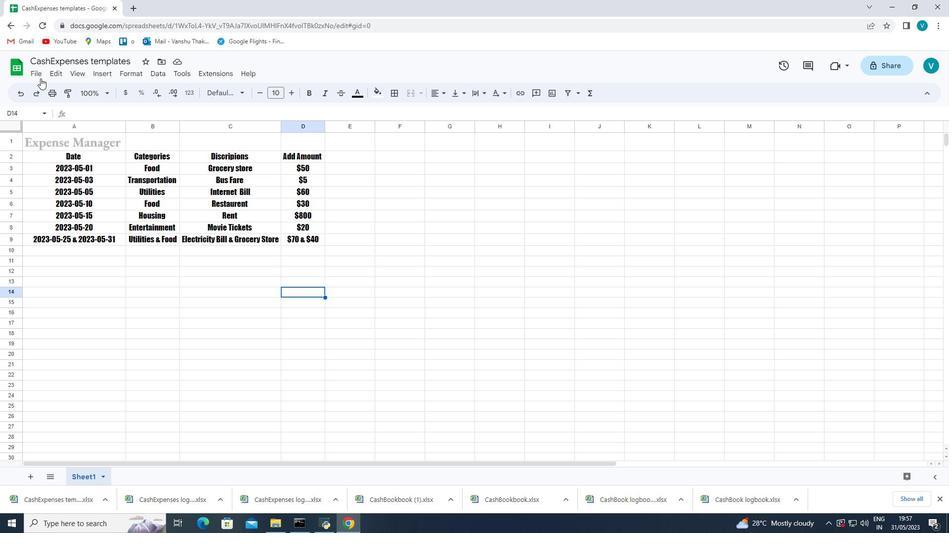 
Action: Mouse pressed left at (38, 72)
Screenshot: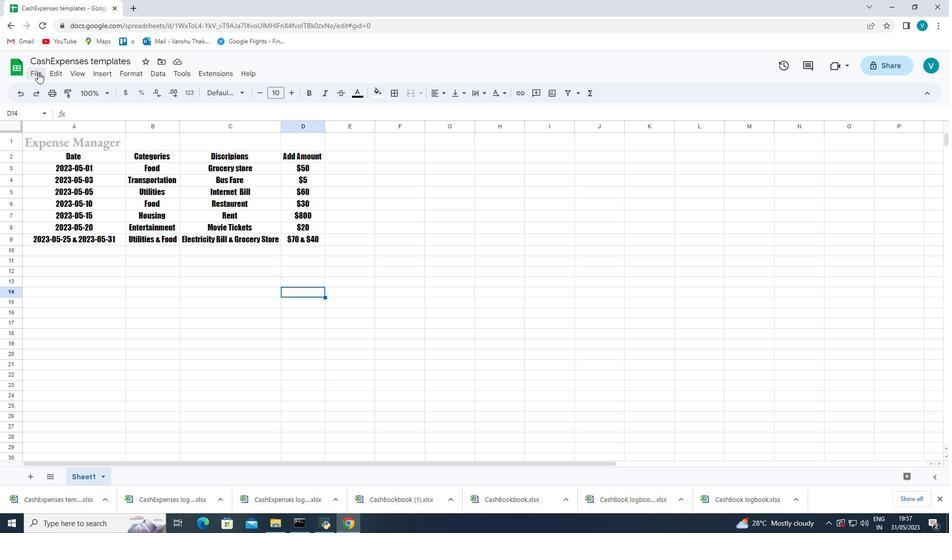 
Action: Mouse moved to (32, 75)
Screenshot: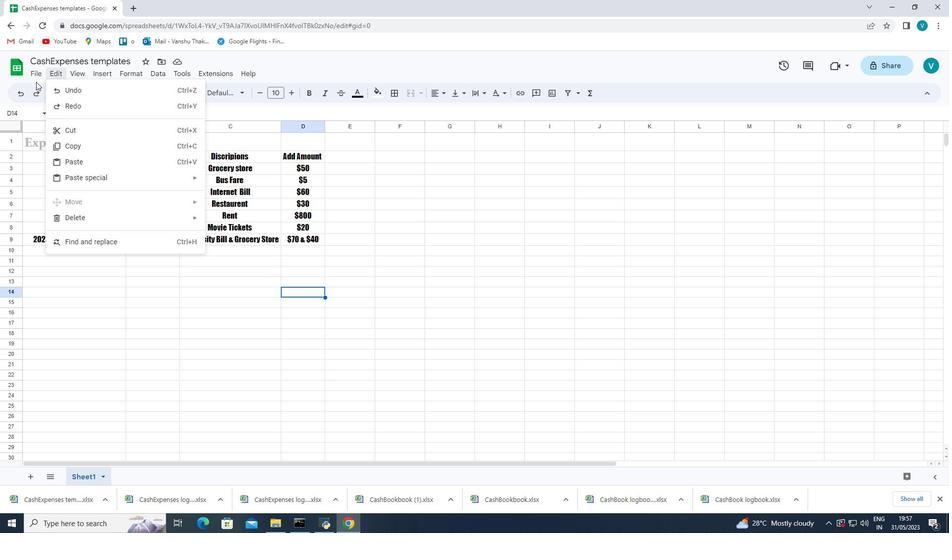 
Action: Mouse pressed left at (32, 75)
Screenshot: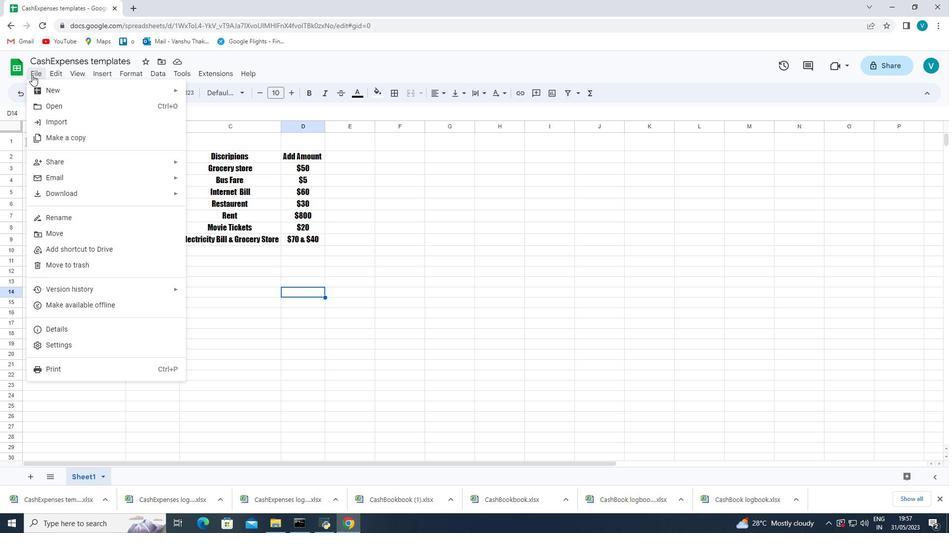 
Action: Mouse pressed left at (32, 75)
Screenshot: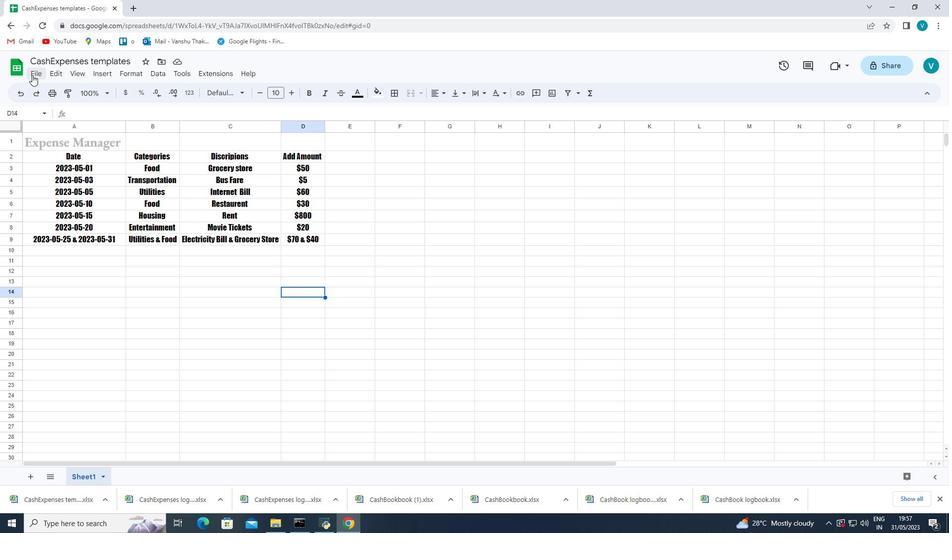 
Action: Mouse moved to (81, 198)
Screenshot: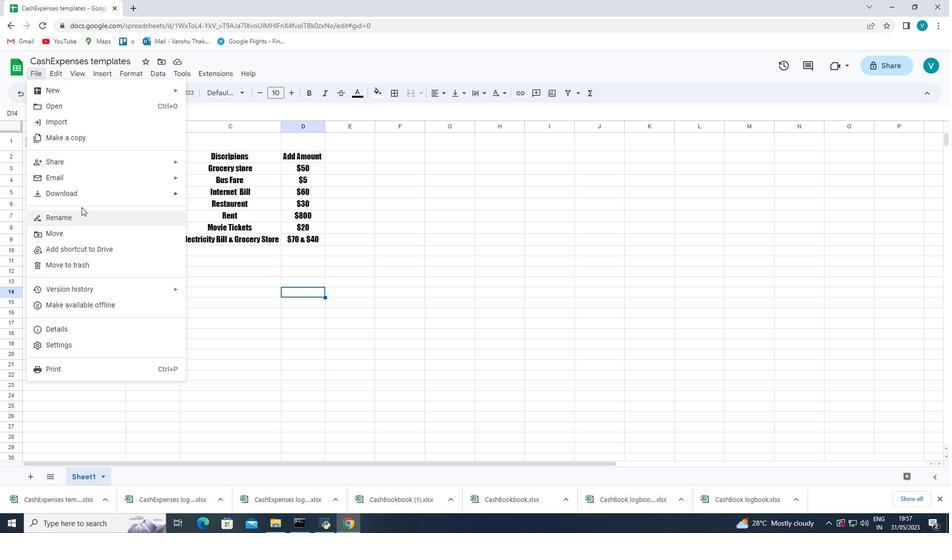 
Action: Mouse pressed left at (81, 198)
Screenshot: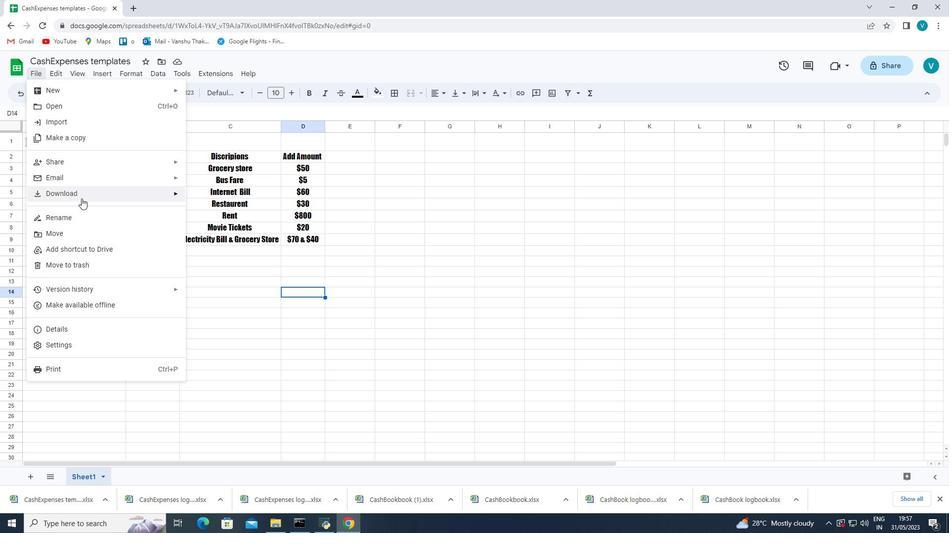 
Action: Mouse moved to (217, 198)
Screenshot: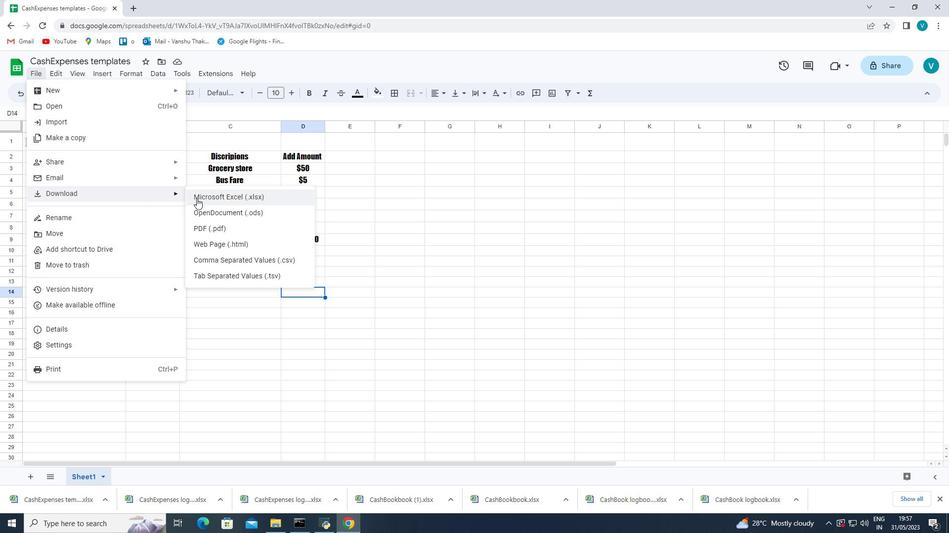 
Action: Mouse pressed left at (217, 198)
Screenshot: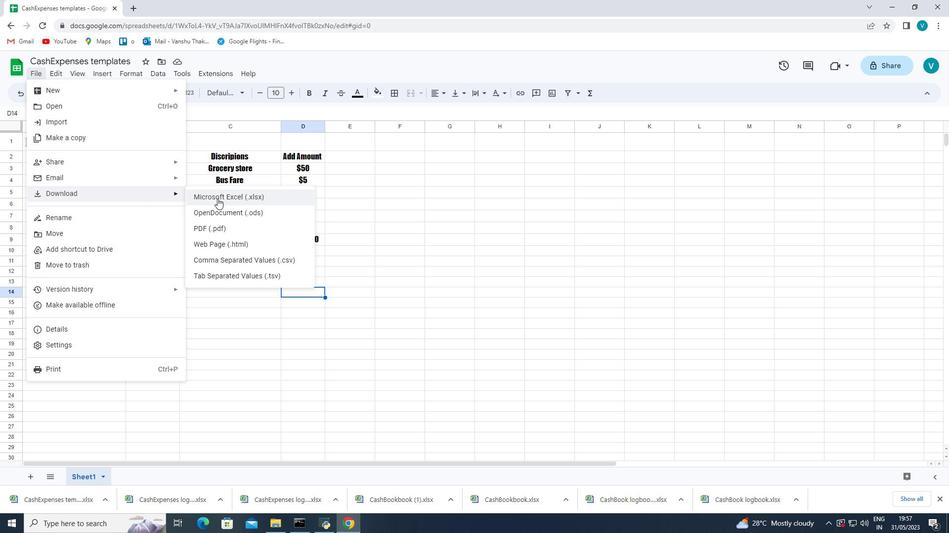 
Action: Mouse moved to (48, 190)
Screenshot: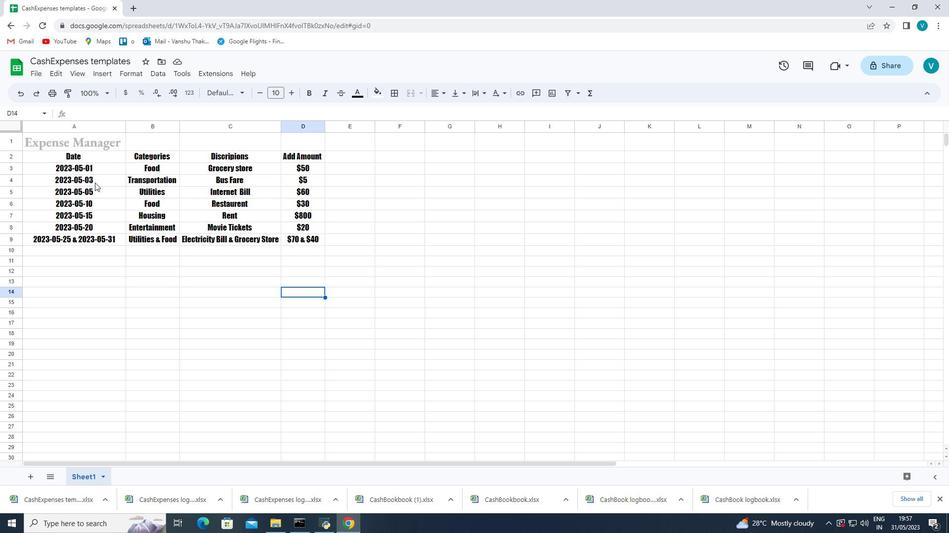 
